 Task: Find connections with filter location Rota with filter topic #lawyerlifewith filter profile language German with filter current company Talent Group with filter school Raj Kumar Goel Institute of Technology, Ghaziabad with filter industry Interurban and Rural Bus Services with filter service category User Experience Design with filter keywords title Merchandising Associate
Action: Mouse moved to (482, 65)
Screenshot: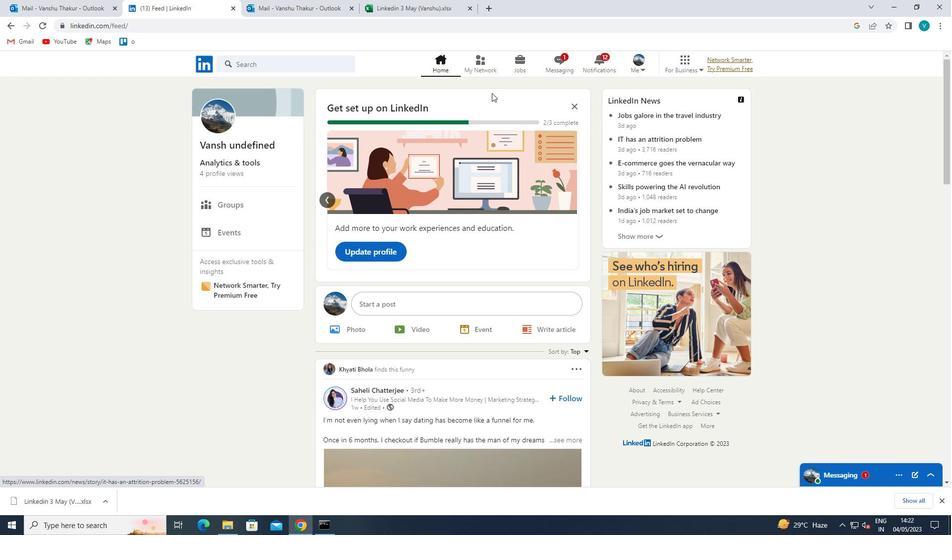 
Action: Mouse pressed left at (482, 65)
Screenshot: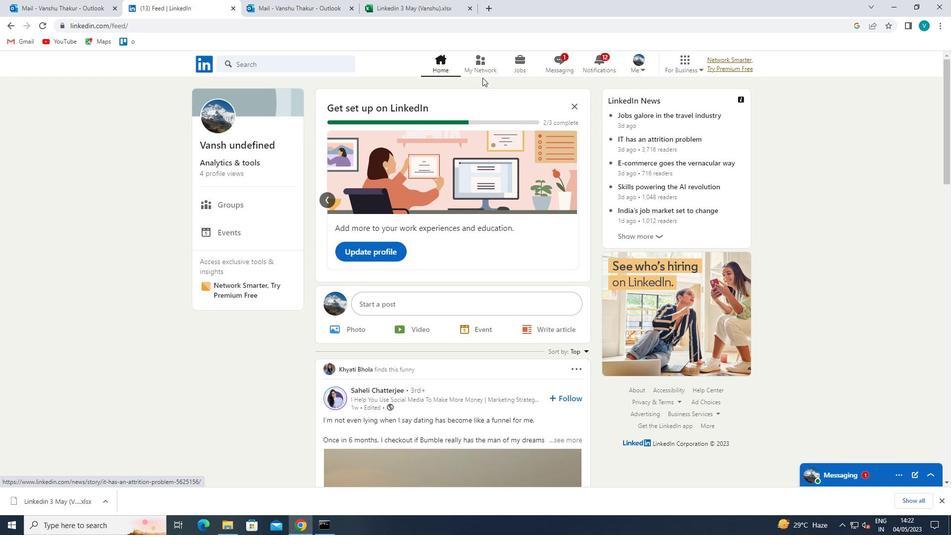
Action: Mouse moved to (269, 114)
Screenshot: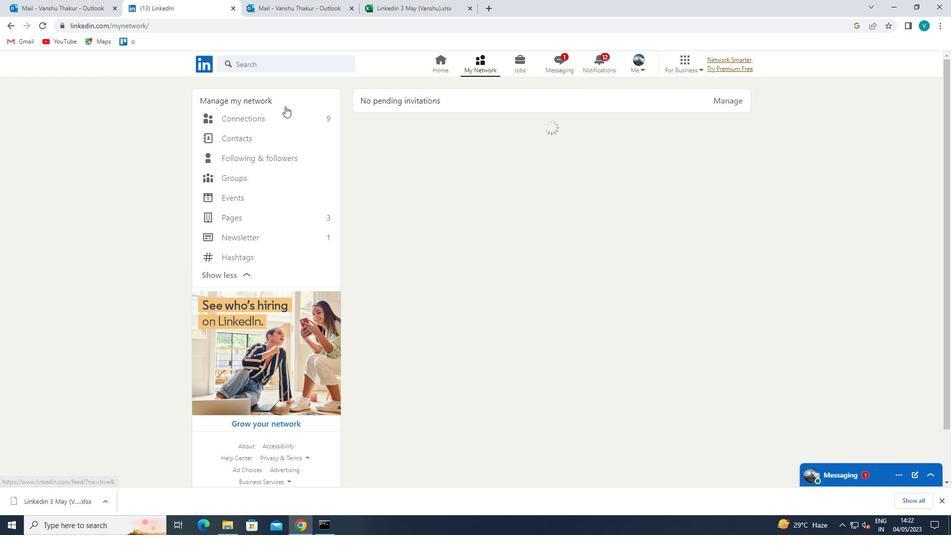 
Action: Mouse pressed left at (269, 114)
Screenshot: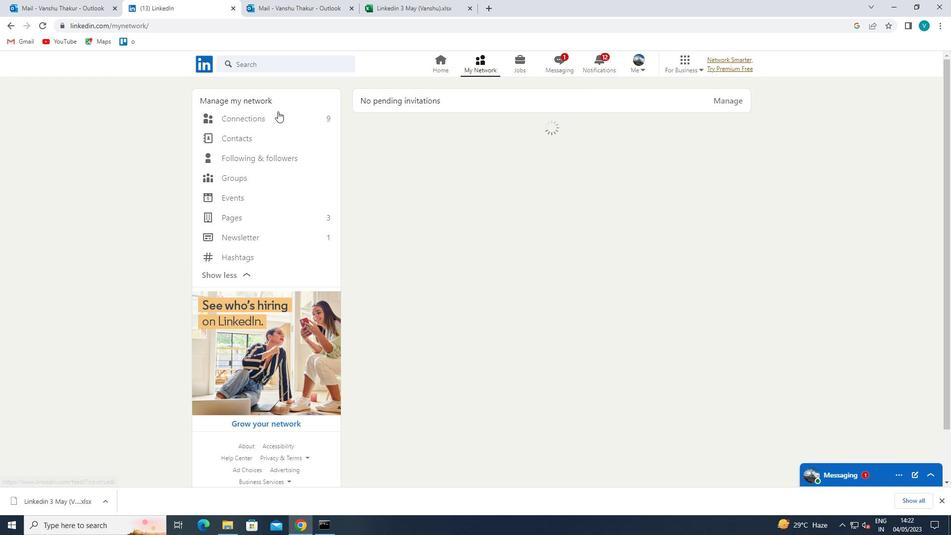 
Action: Mouse moved to (525, 122)
Screenshot: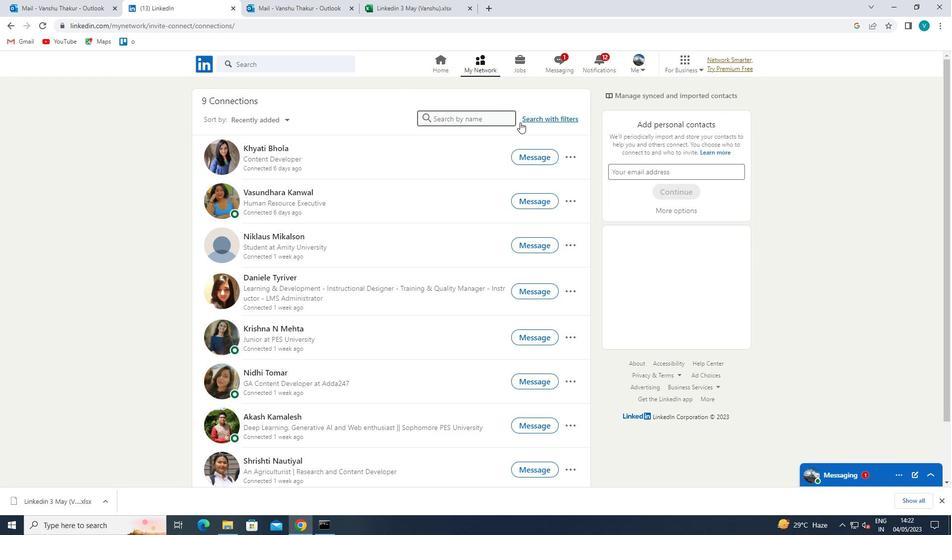 
Action: Mouse pressed left at (525, 122)
Screenshot: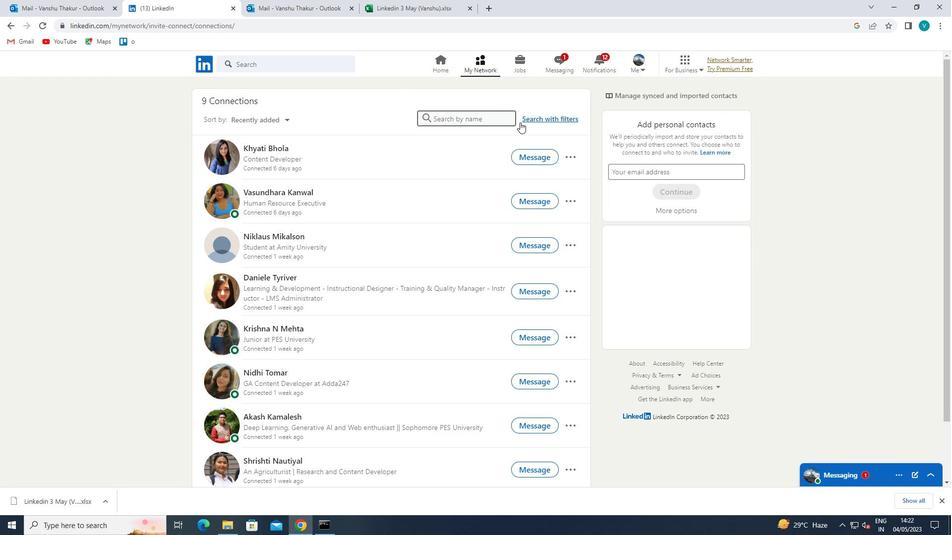 
Action: Mouse moved to (453, 96)
Screenshot: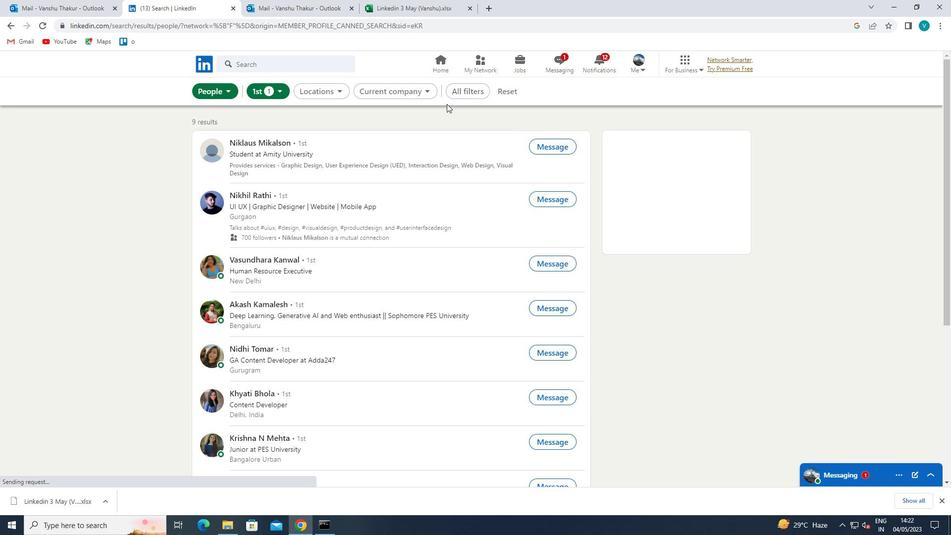 
Action: Mouse pressed left at (453, 96)
Screenshot: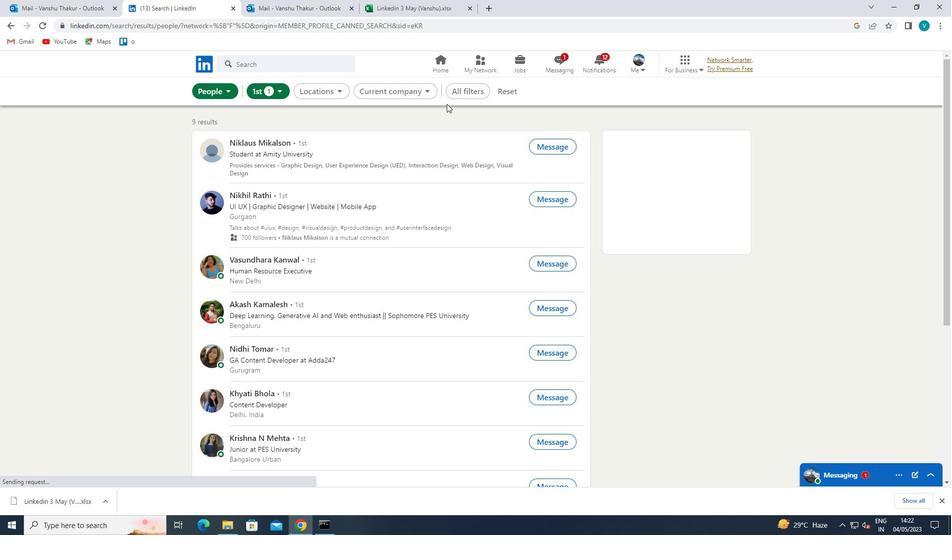 
Action: Mouse moved to (794, 203)
Screenshot: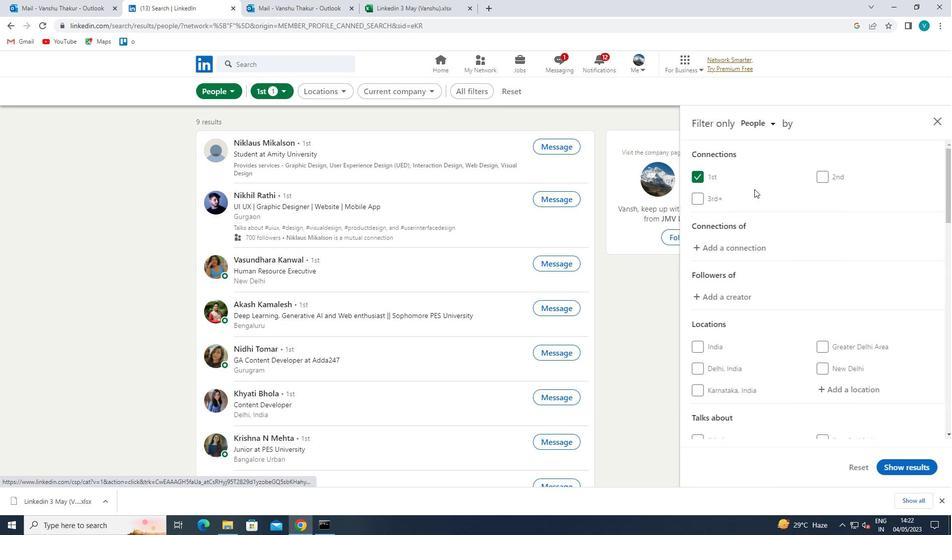 
Action: Mouse scrolled (794, 202) with delta (0, 0)
Screenshot: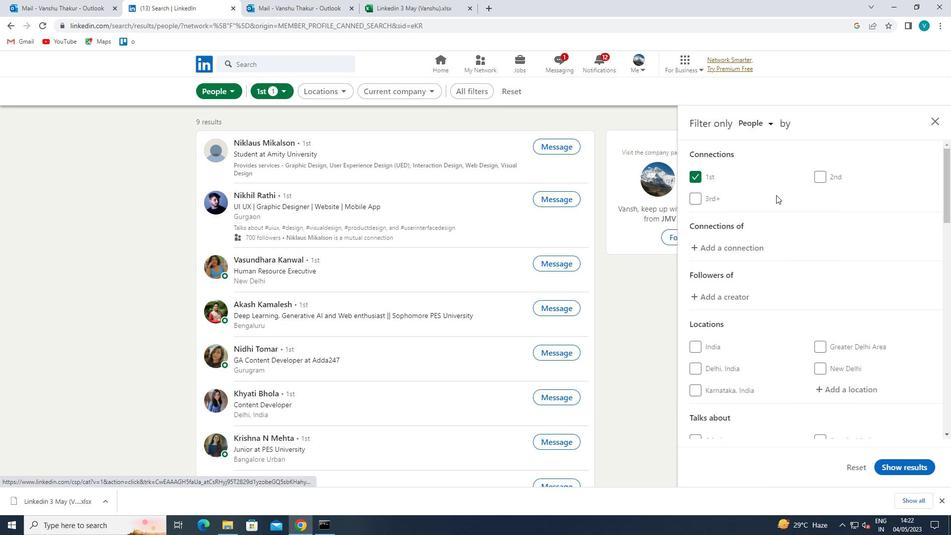 
Action: Mouse scrolled (794, 202) with delta (0, 0)
Screenshot: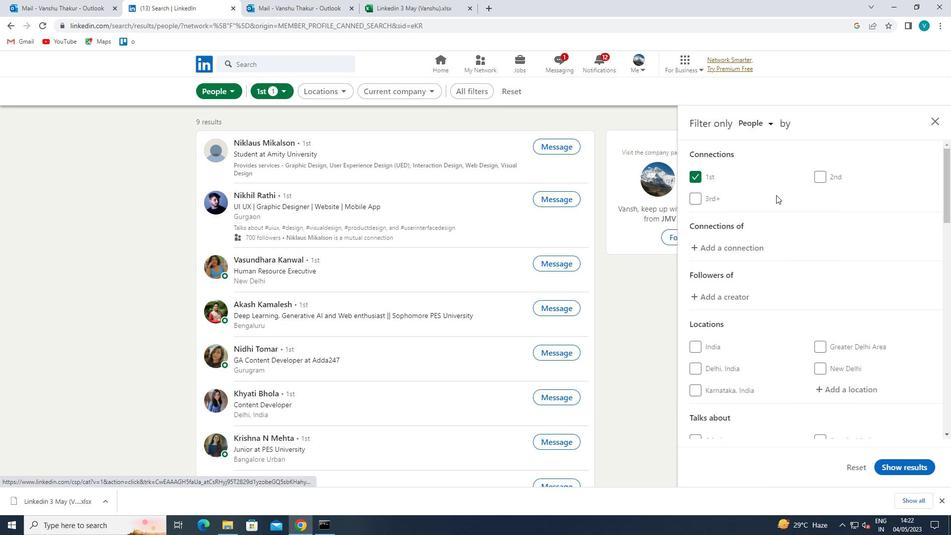 
Action: Mouse moved to (836, 289)
Screenshot: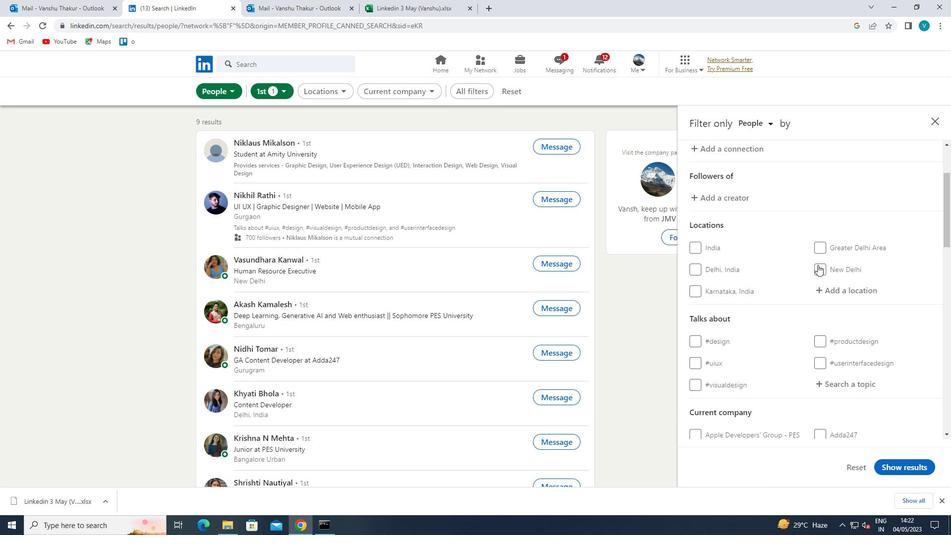 
Action: Mouse pressed left at (836, 289)
Screenshot: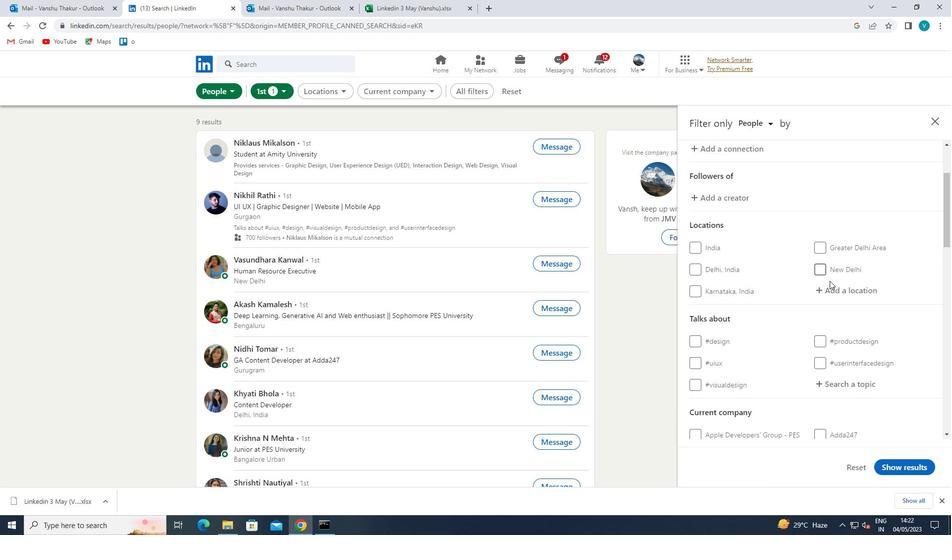 
Action: Mouse moved to (697, 213)
Screenshot: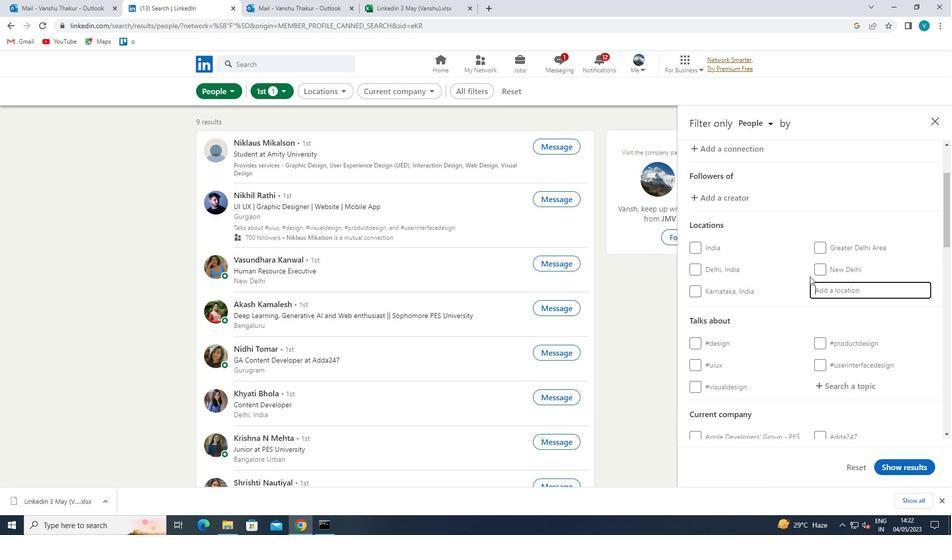 
Action: Key pressed <Key.shift>ROTA
Screenshot: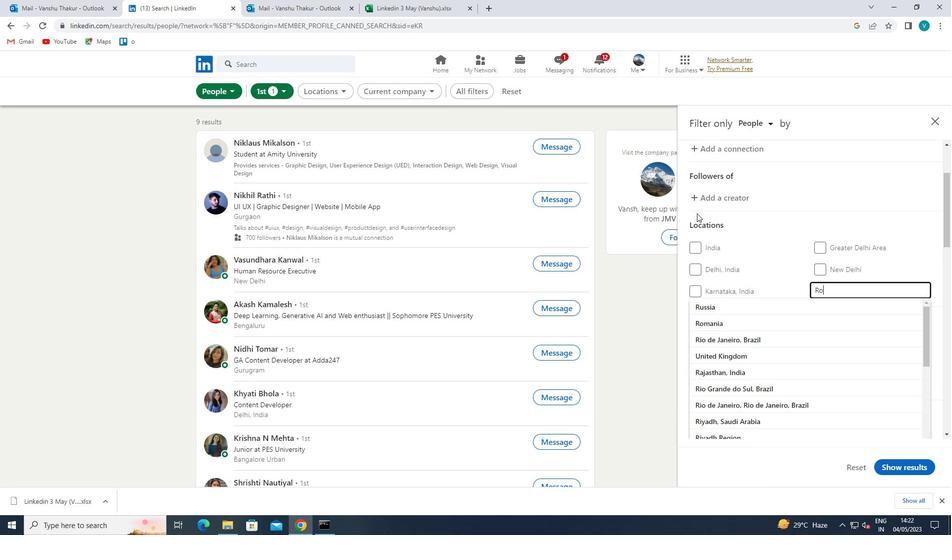 
Action: Mouse moved to (720, 308)
Screenshot: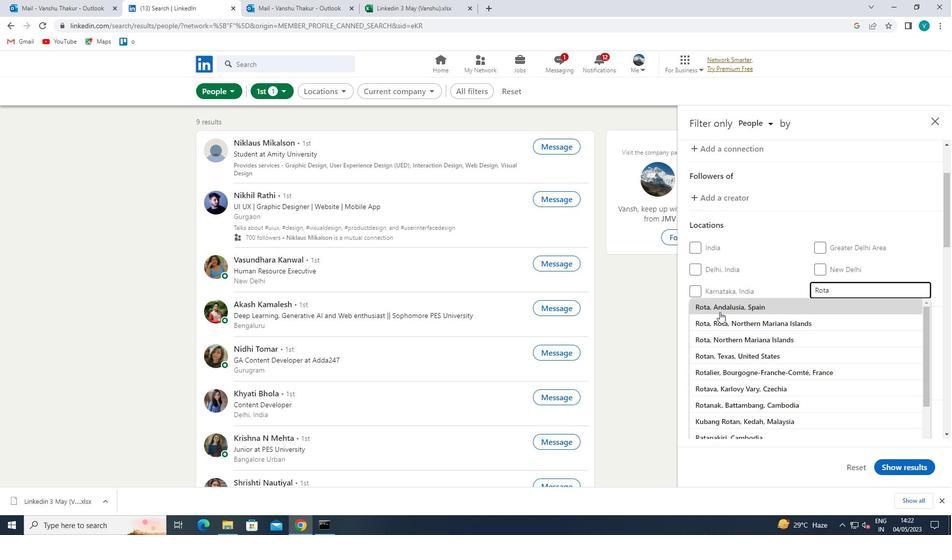
Action: Mouse pressed left at (720, 308)
Screenshot: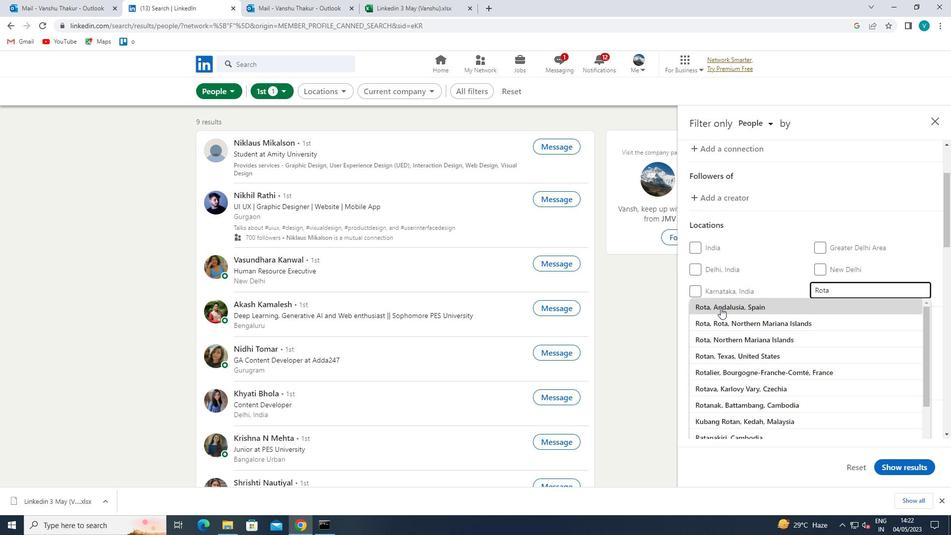 
Action: Mouse moved to (770, 318)
Screenshot: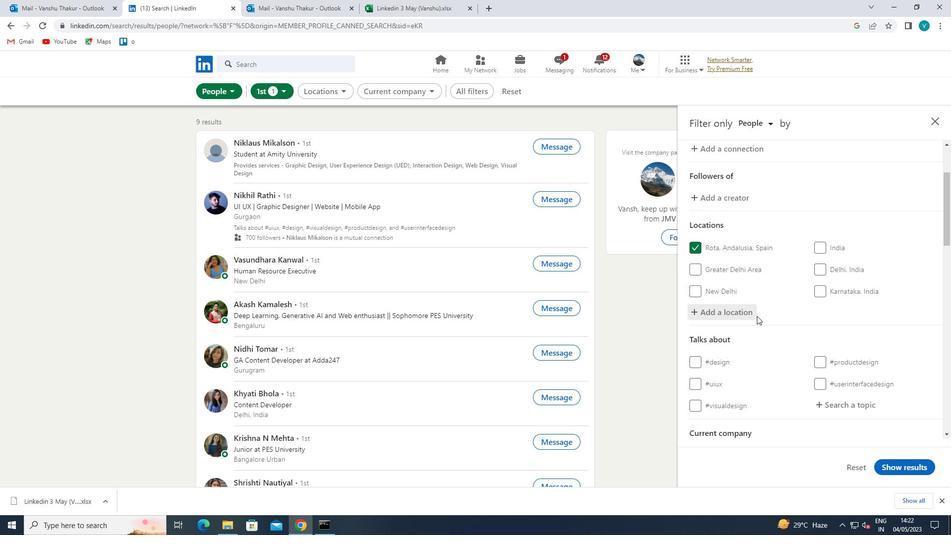 
Action: Mouse scrolled (770, 317) with delta (0, 0)
Screenshot: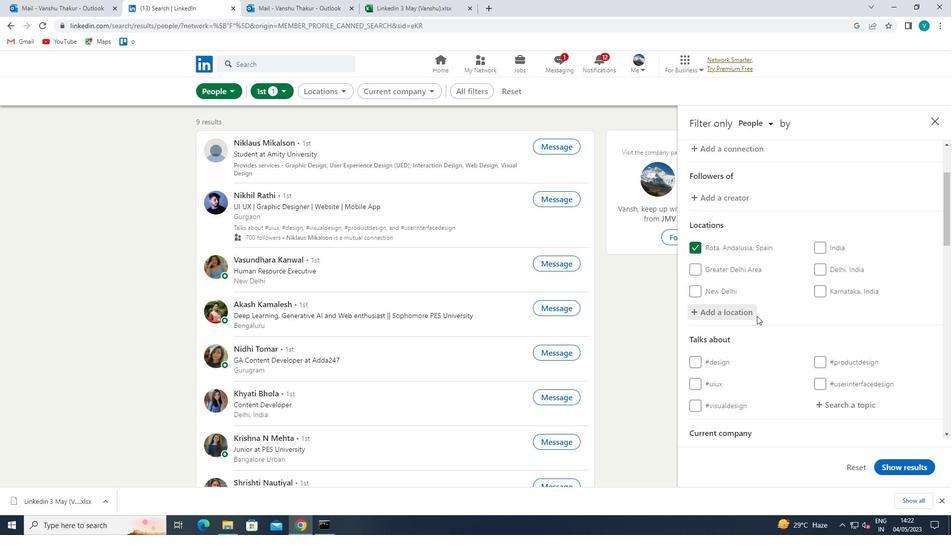 
Action: Mouse moved to (770, 318)
Screenshot: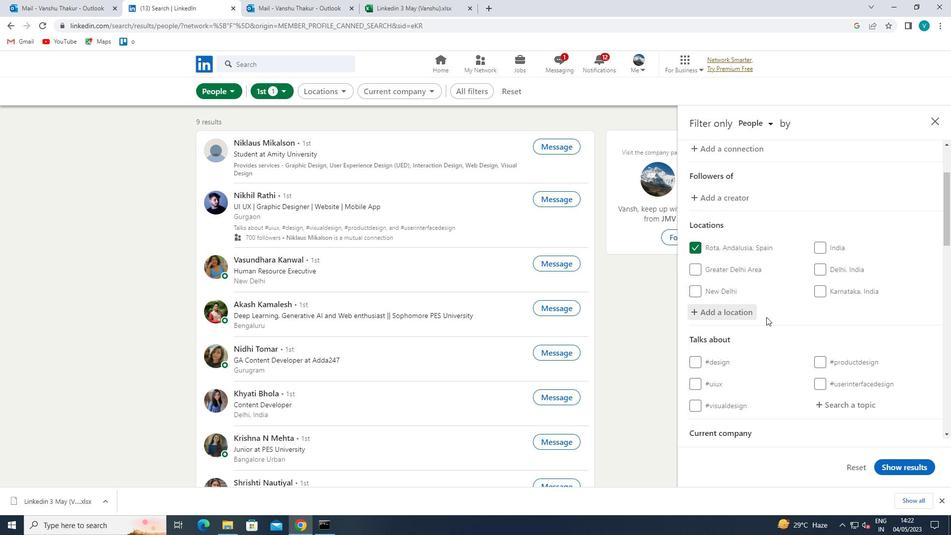 
Action: Mouse scrolled (770, 318) with delta (0, 0)
Screenshot: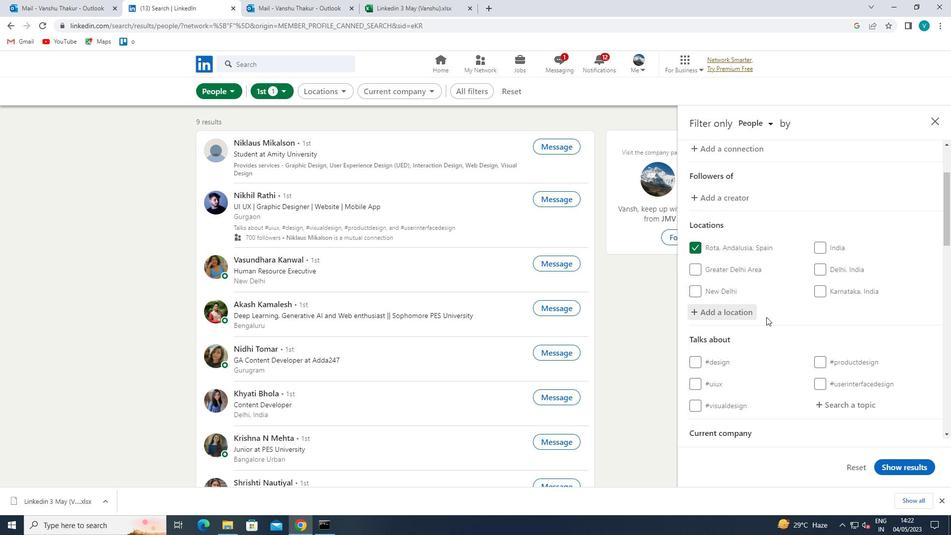
Action: Mouse moved to (843, 312)
Screenshot: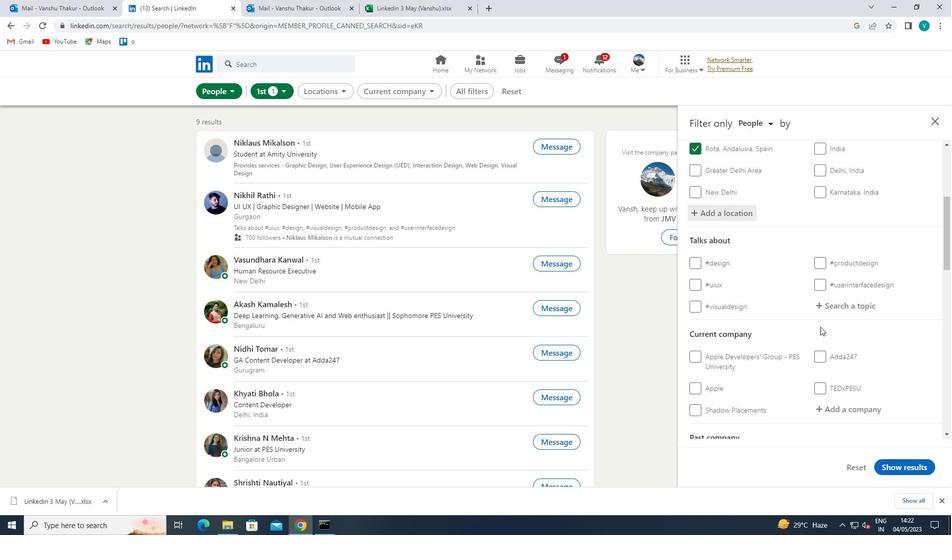 
Action: Mouse pressed left at (843, 312)
Screenshot: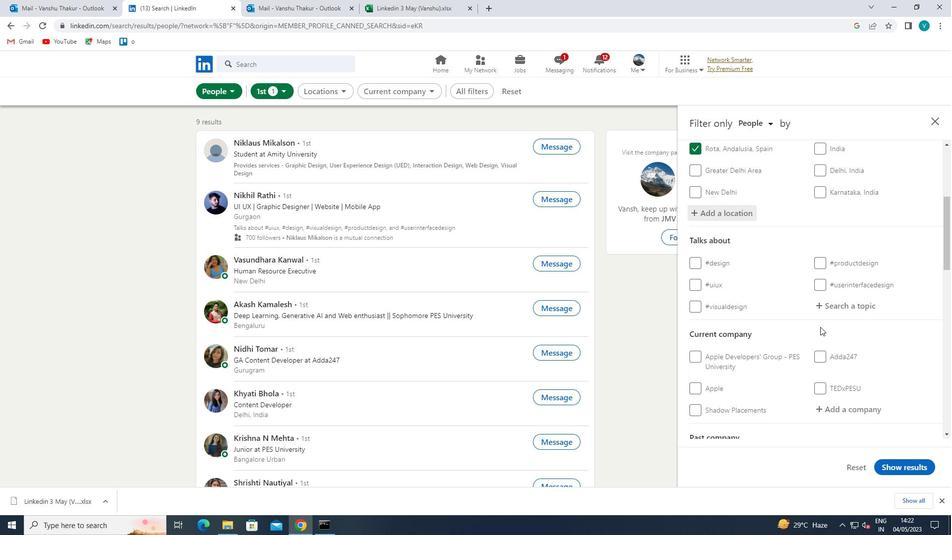 
Action: Mouse moved to (794, 280)
Screenshot: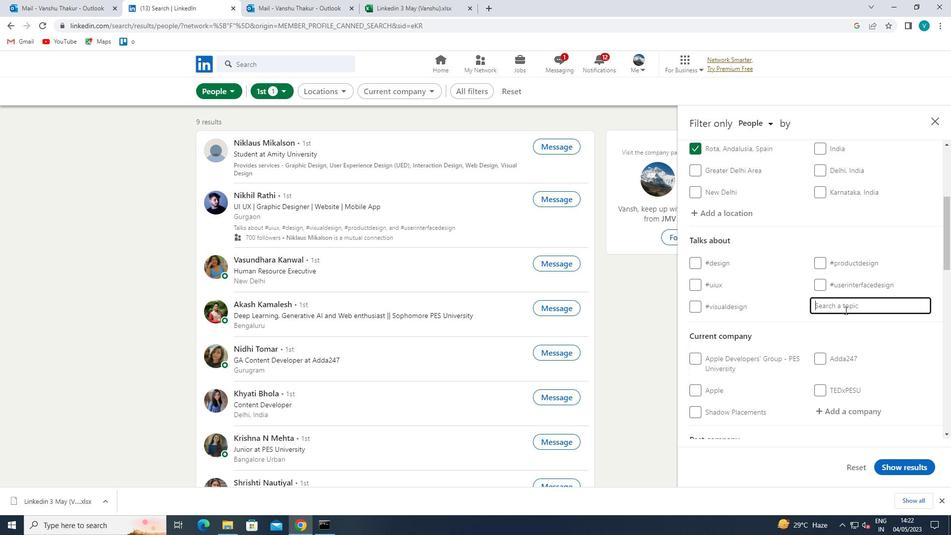
Action: Key pressed LAWYERLIFE
Screenshot: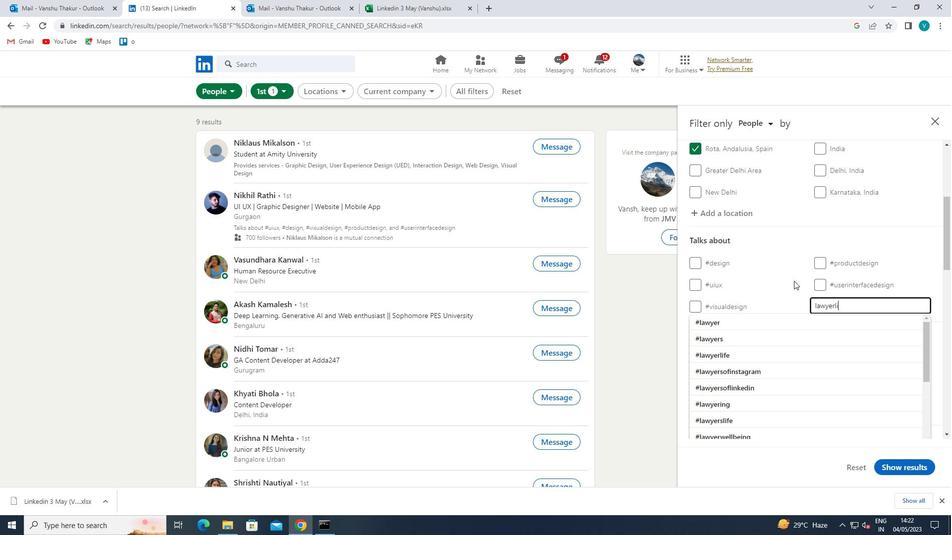 
Action: Mouse moved to (777, 317)
Screenshot: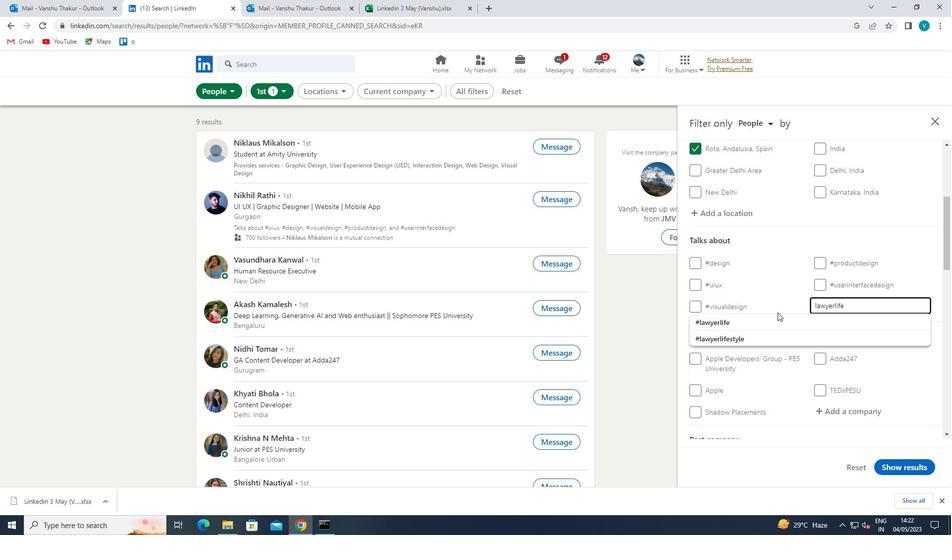 
Action: Mouse pressed left at (777, 317)
Screenshot: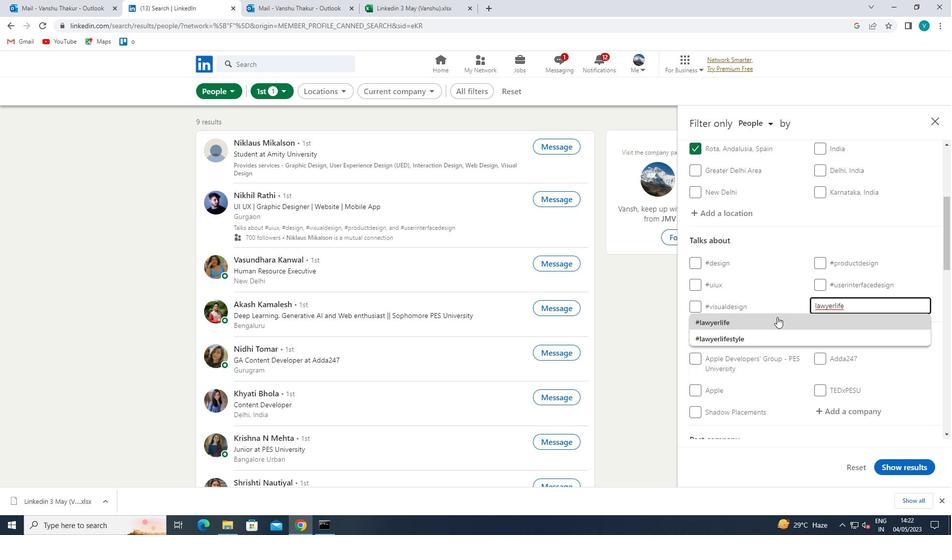 
Action: Mouse moved to (777, 317)
Screenshot: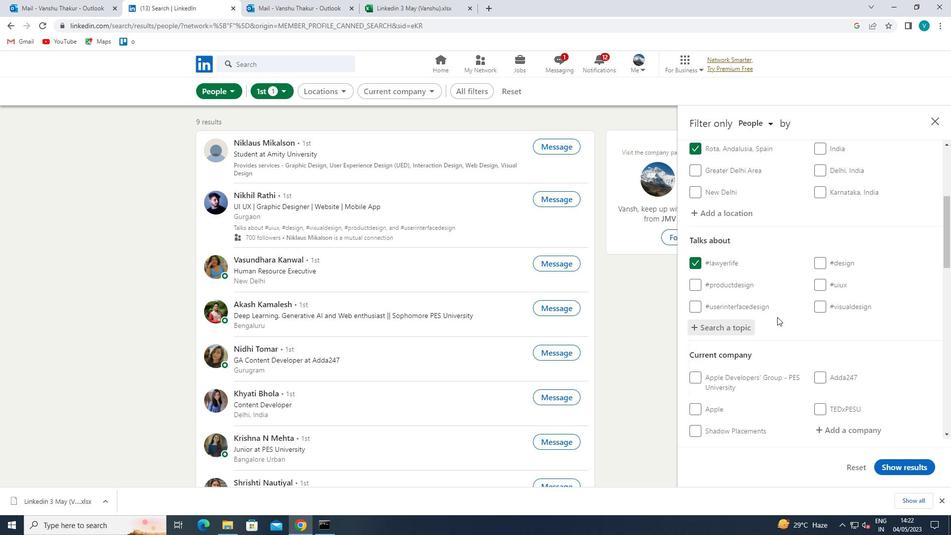 
Action: Mouse scrolled (777, 316) with delta (0, 0)
Screenshot: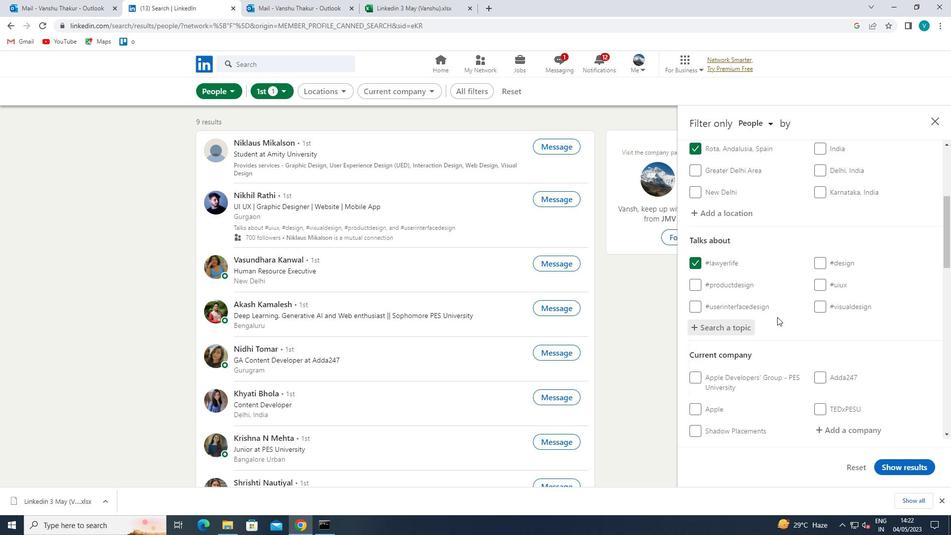 
Action: Mouse scrolled (777, 316) with delta (0, 0)
Screenshot: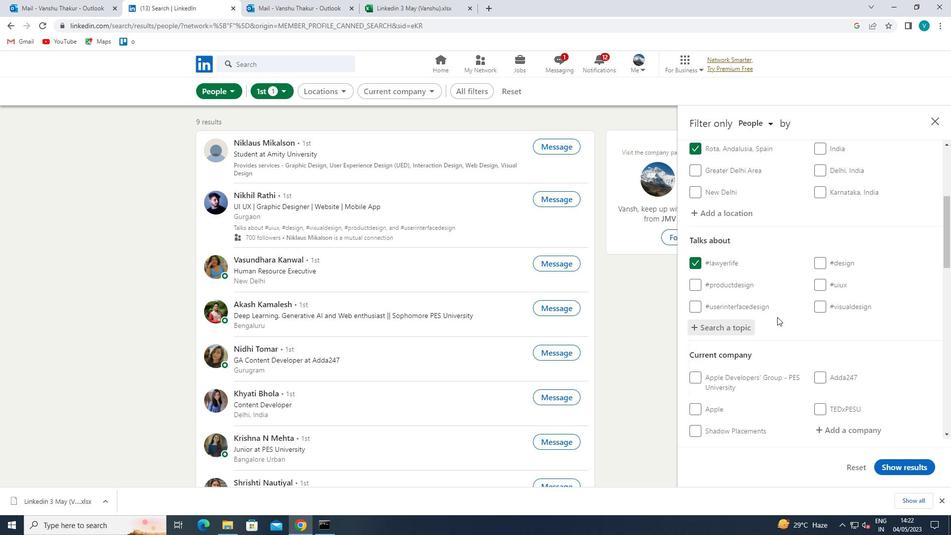 
Action: Mouse moved to (777, 317)
Screenshot: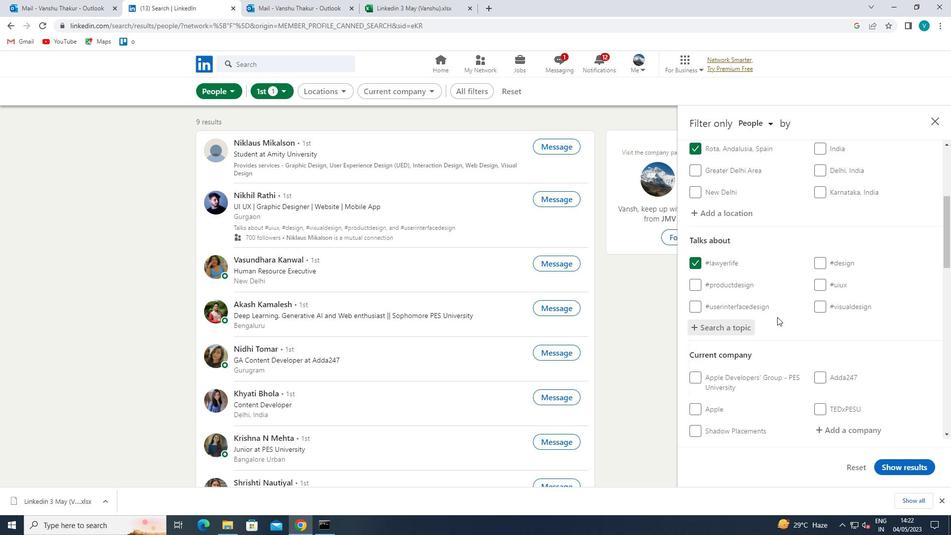
Action: Mouse scrolled (777, 317) with delta (0, 0)
Screenshot: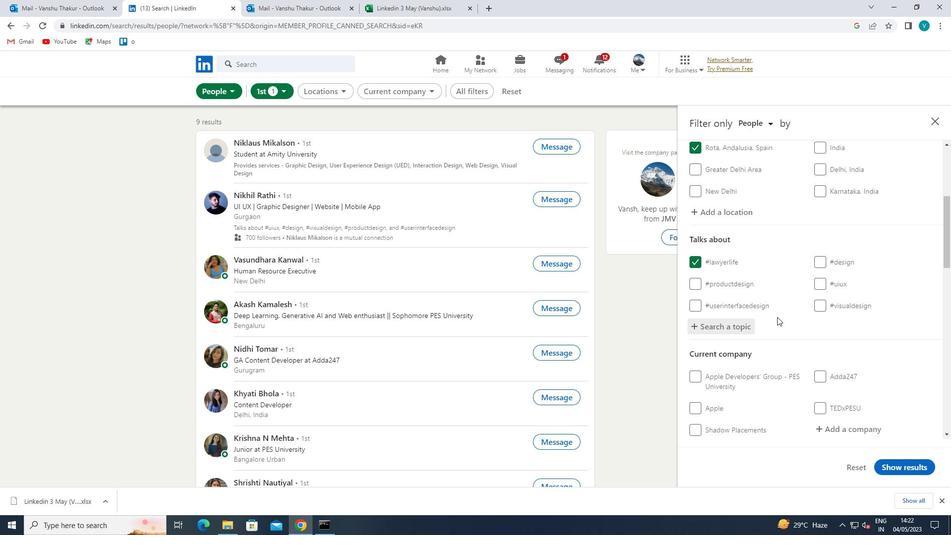 
Action: Mouse moved to (835, 283)
Screenshot: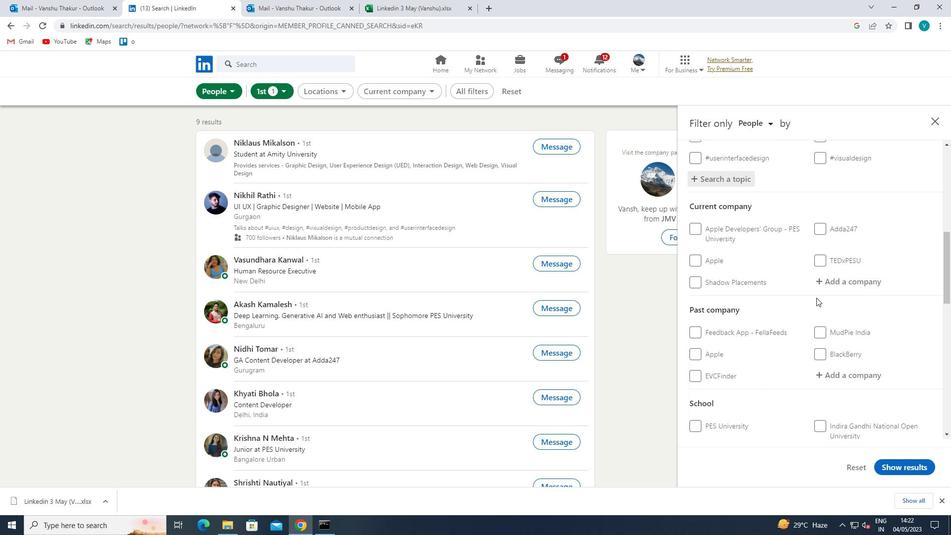 
Action: Mouse pressed left at (835, 283)
Screenshot: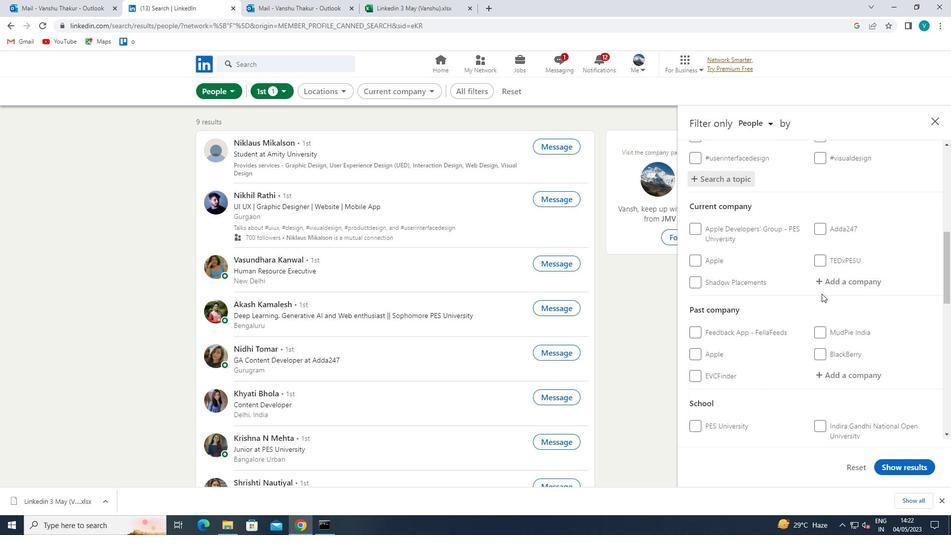 
Action: Mouse moved to (836, 283)
Screenshot: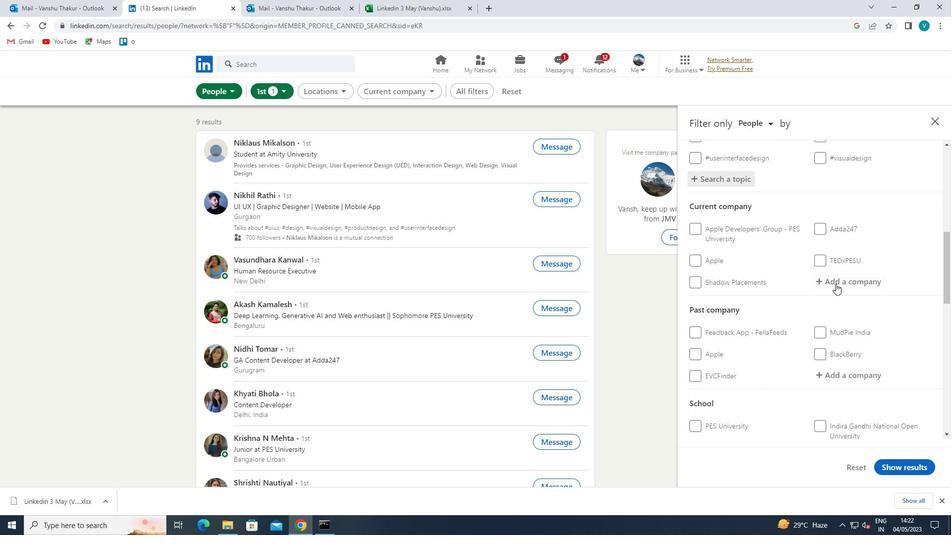 
Action: Key pressed <Key.shift>TALENT<Key.space>
Screenshot: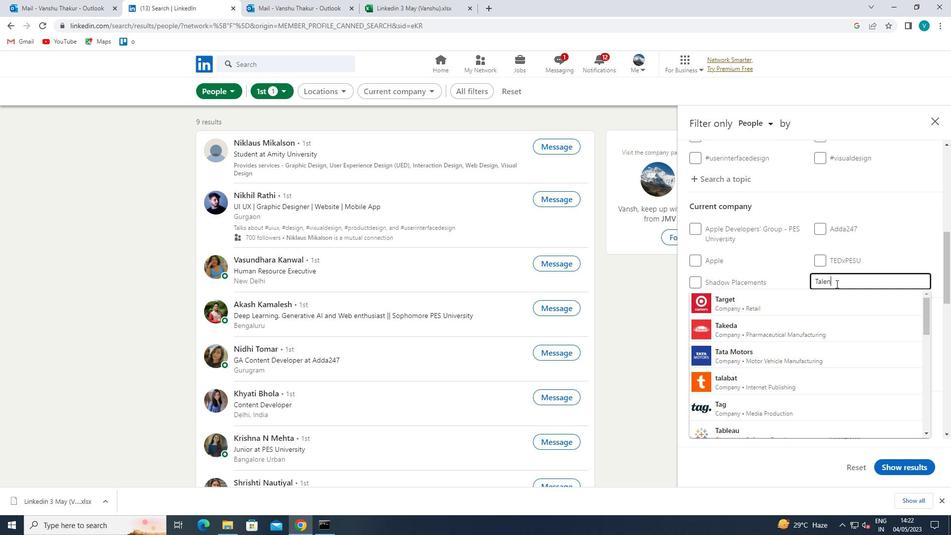 
Action: Mouse moved to (844, 262)
Screenshot: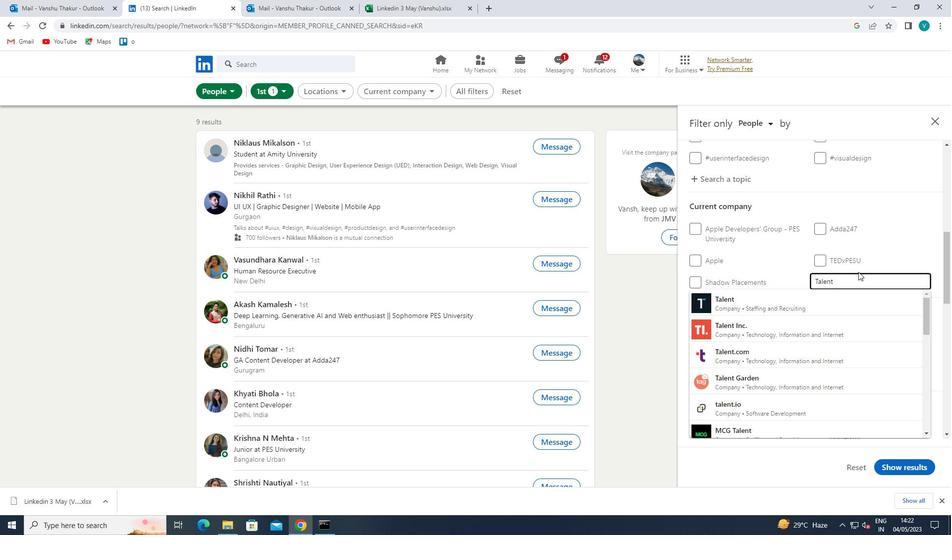 
Action: Key pressed <Key.shift>GROUP
Screenshot: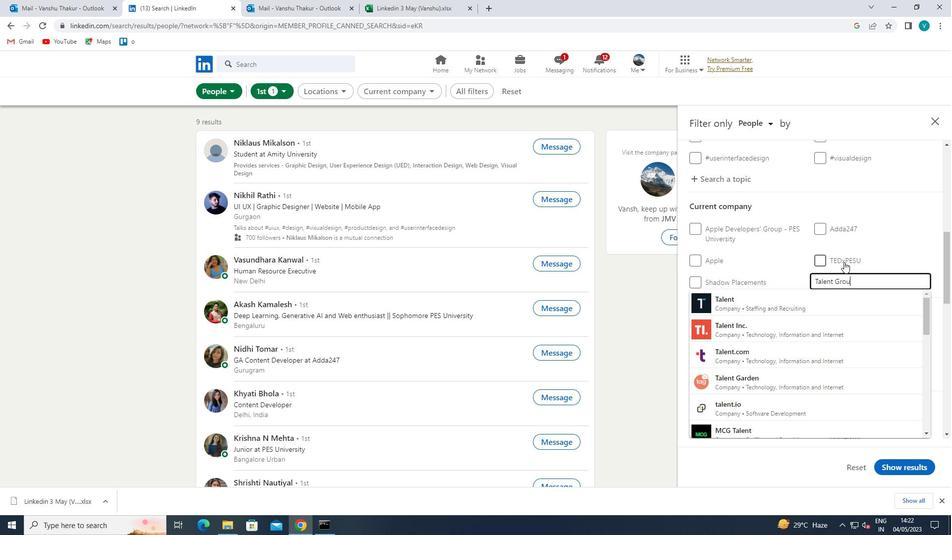 
Action: Mouse moved to (813, 346)
Screenshot: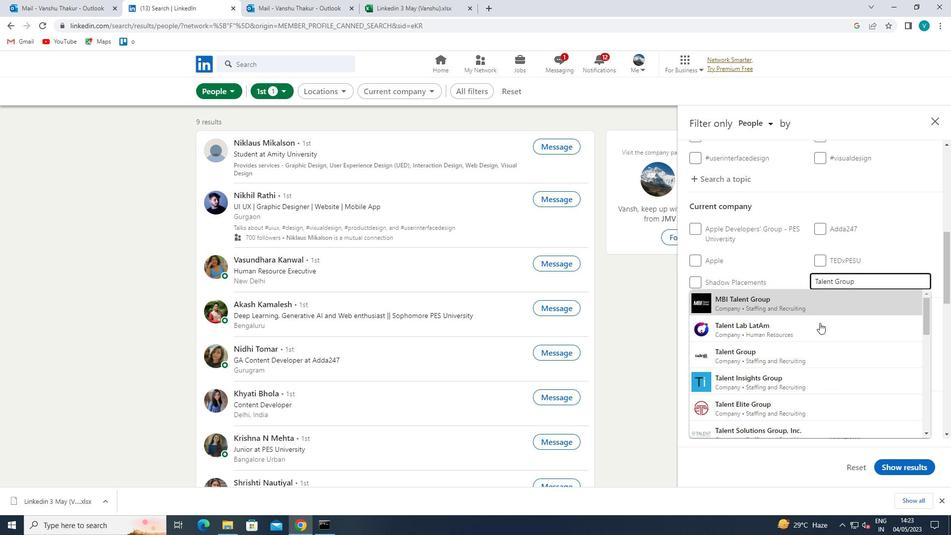 
Action: Mouse pressed left at (813, 346)
Screenshot: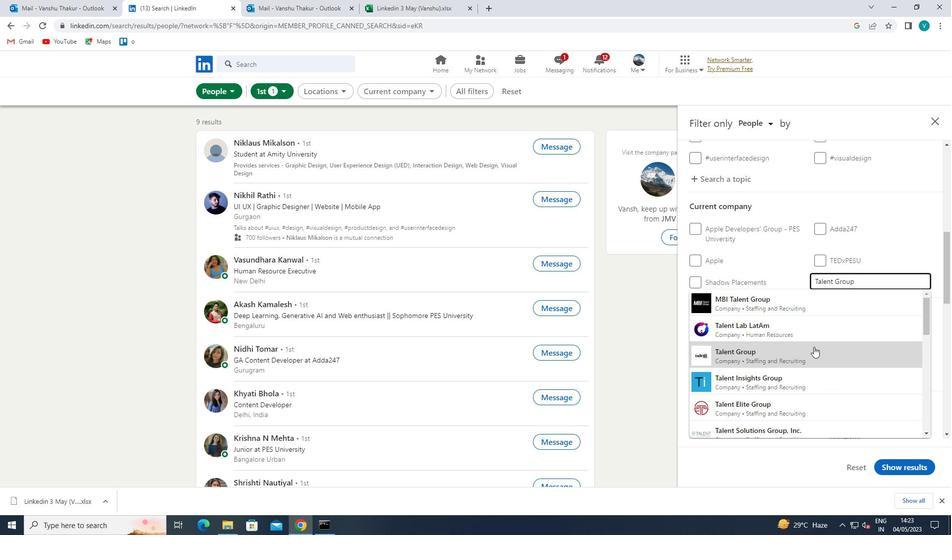 
Action: Mouse moved to (813, 346)
Screenshot: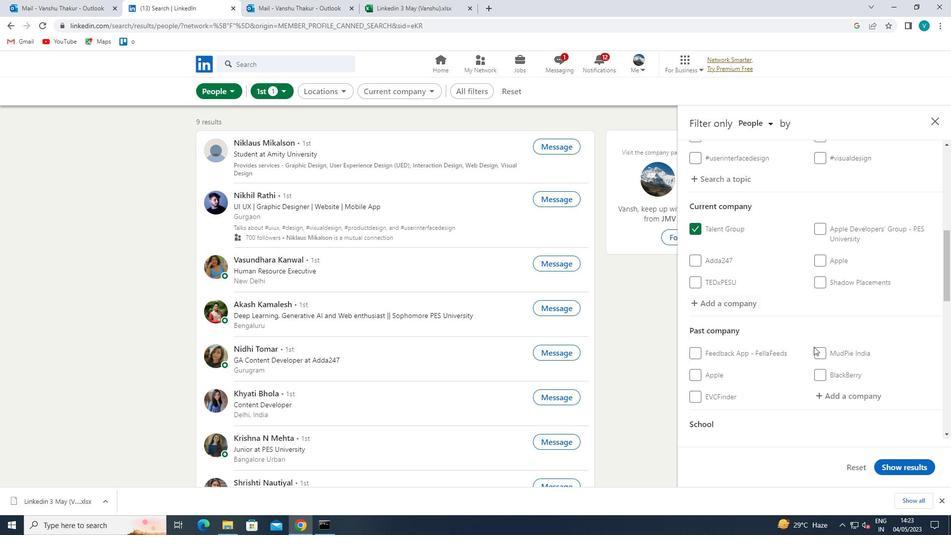 
Action: Mouse scrolled (813, 346) with delta (0, 0)
Screenshot: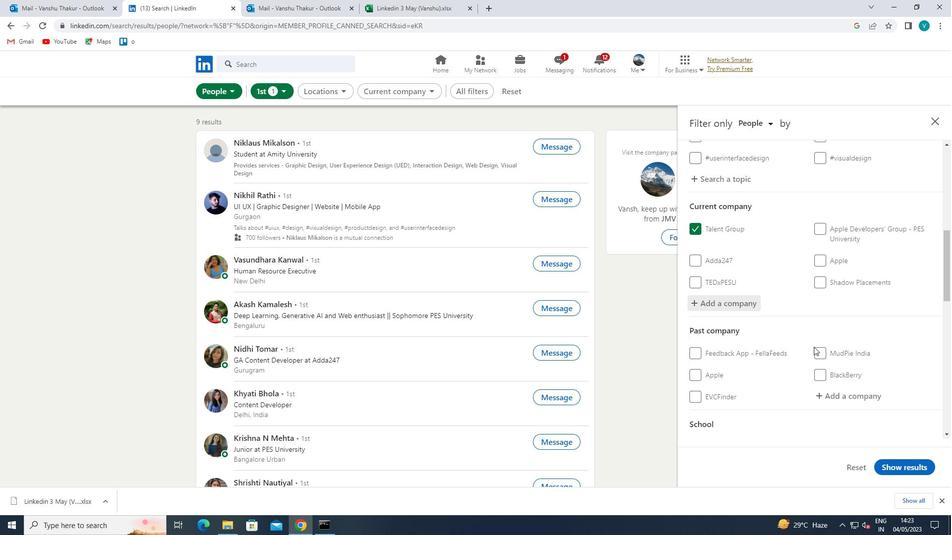 
Action: Mouse scrolled (813, 346) with delta (0, 0)
Screenshot: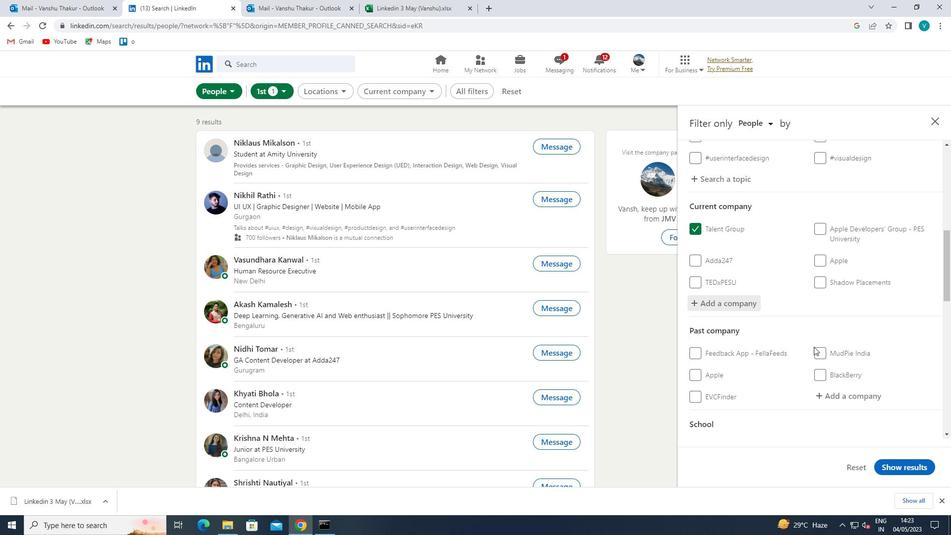 
Action: Mouse scrolled (813, 346) with delta (0, 0)
Screenshot: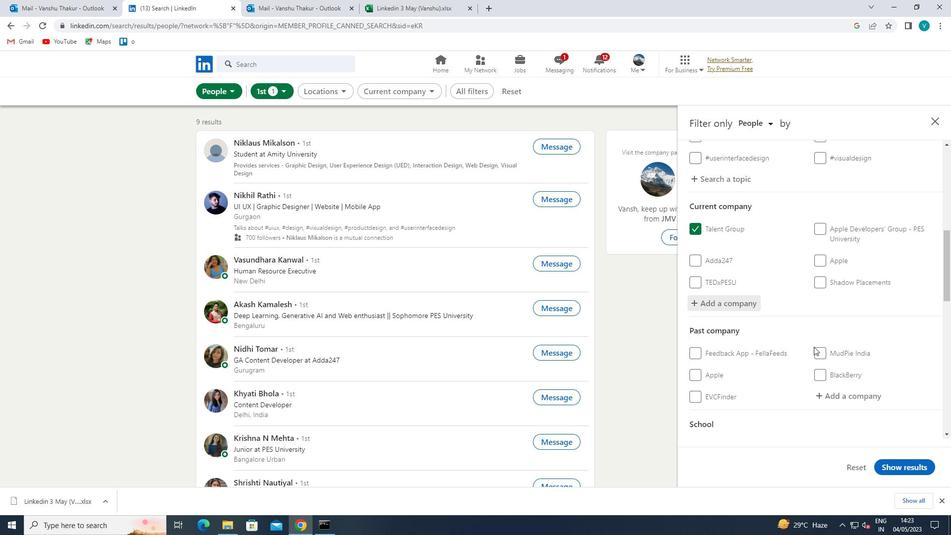 
Action: Mouse scrolled (813, 346) with delta (0, 0)
Screenshot: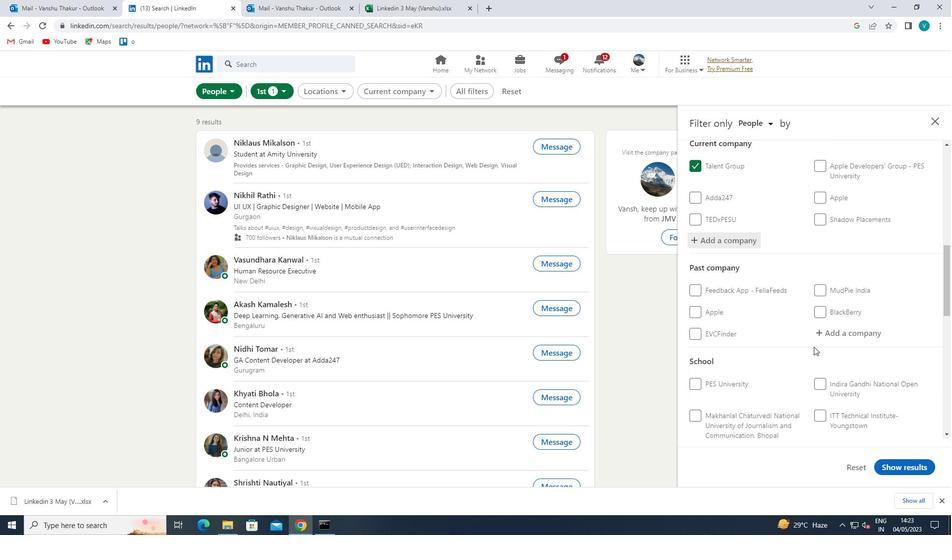 
Action: Mouse scrolled (813, 346) with delta (0, 0)
Screenshot: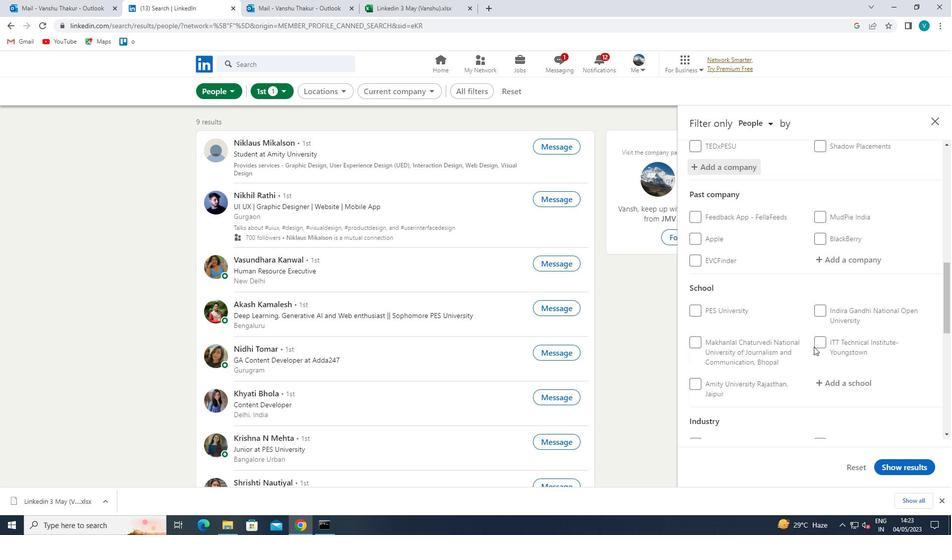 
Action: Mouse moved to (848, 269)
Screenshot: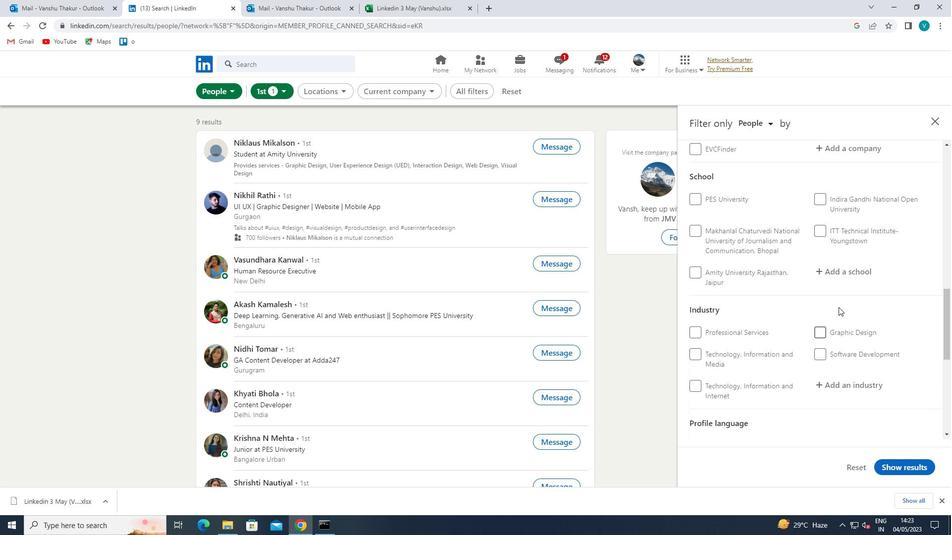
Action: Mouse pressed left at (848, 269)
Screenshot: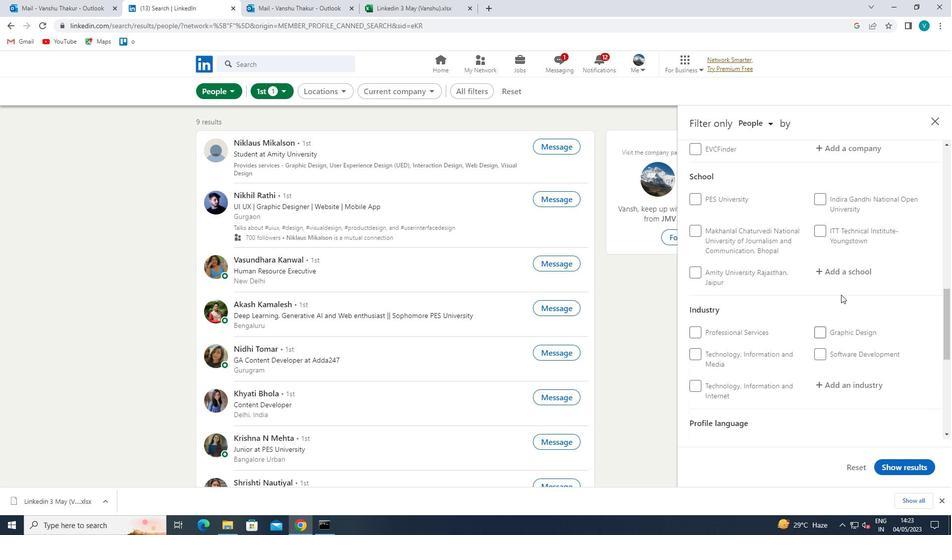 
Action: Key pressed <Key.shift>RAJ<Key.space><Key.shift><Key.shift><Key.shift><Key.shift><Key.shift><Key.shift><Key.shift><Key.shift><Key.shift><Key.shift><Key.shift><Key.shift>KUMAR<Key.alt_l><Key.shift>GOEL
Screenshot: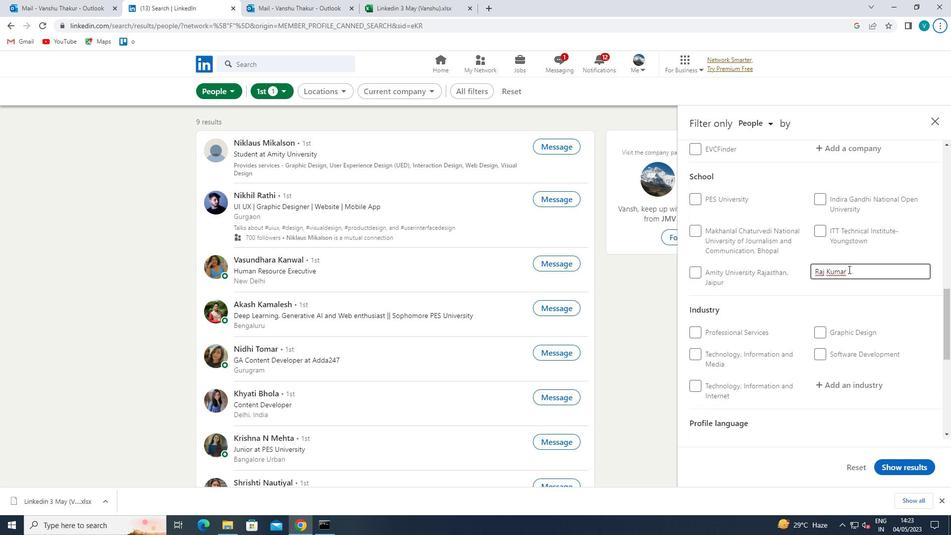 
Action: Mouse pressed left at (848, 269)
Screenshot: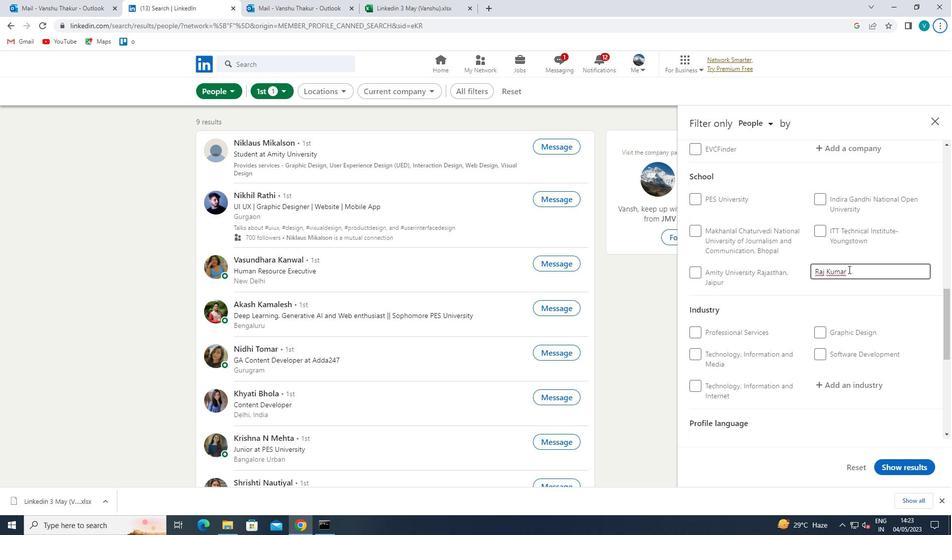 
Action: Key pressed <Key.space><Key.shift>GO<Key.backspace>OEL
Screenshot: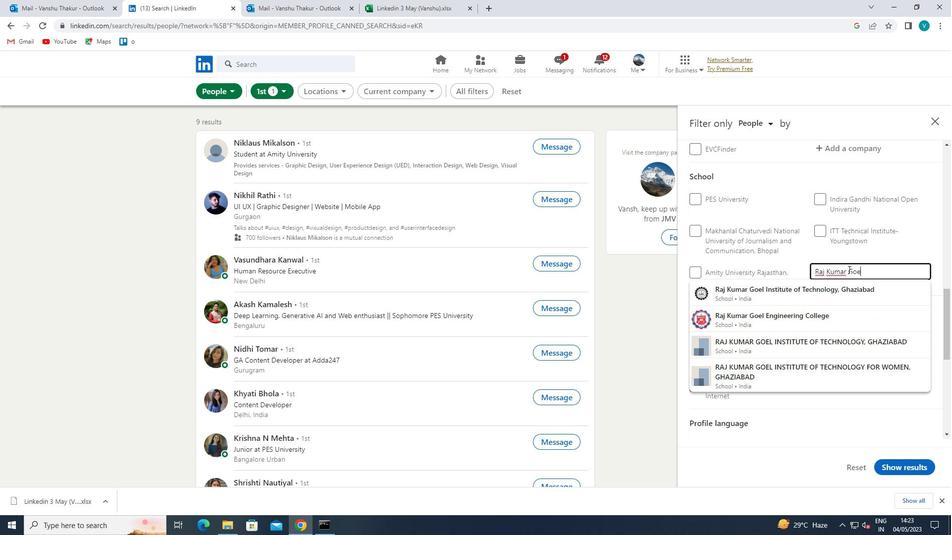 
Action: Mouse moved to (852, 298)
Screenshot: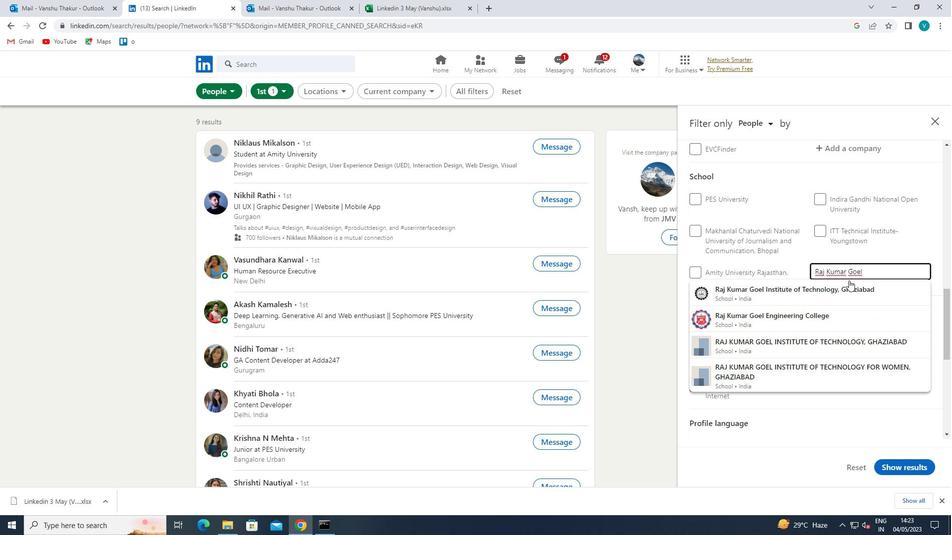 
Action: Mouse pressed left at (852, 298)
Screenshot: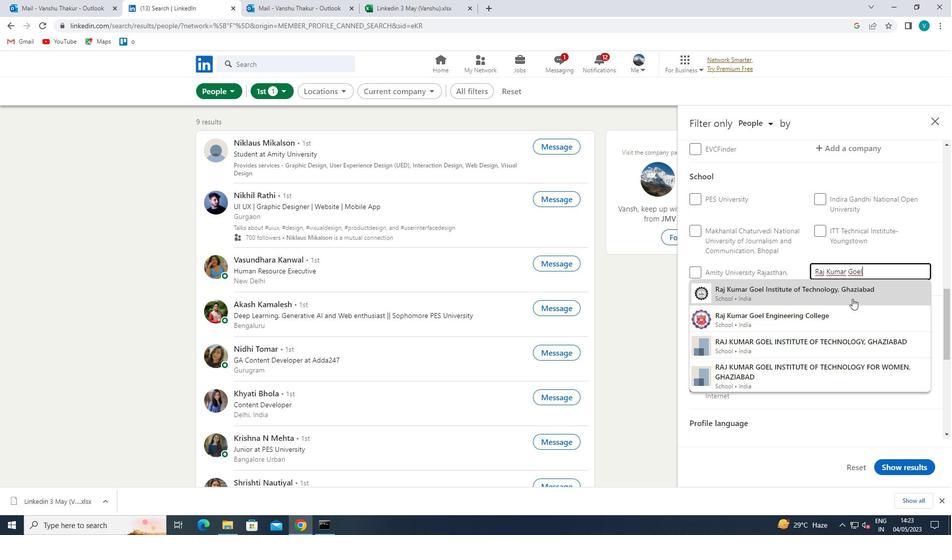 
Action: Mouse scrolled (852, 298) with delta (0, 0)
Screenshot: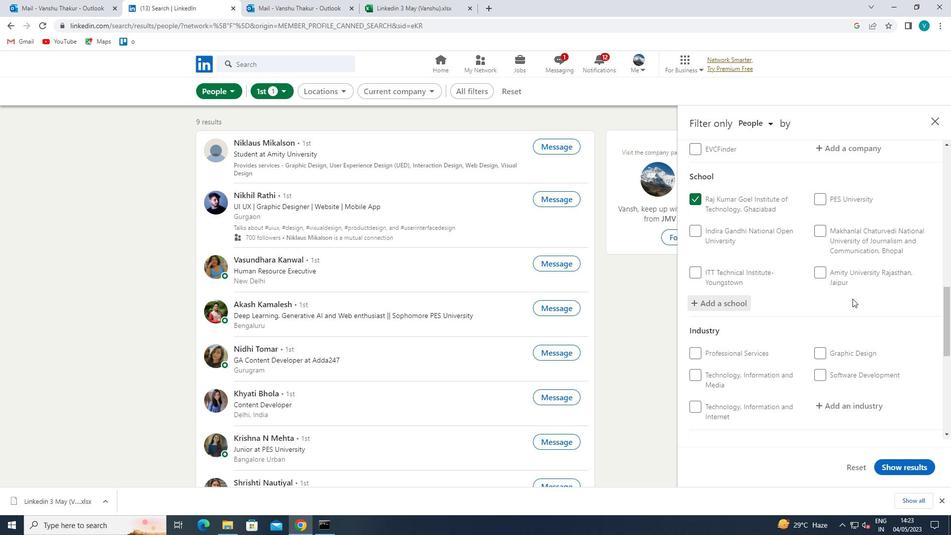 
Action: Mouse scrolled (852, 298) with delta (0, 0)
Screenshot: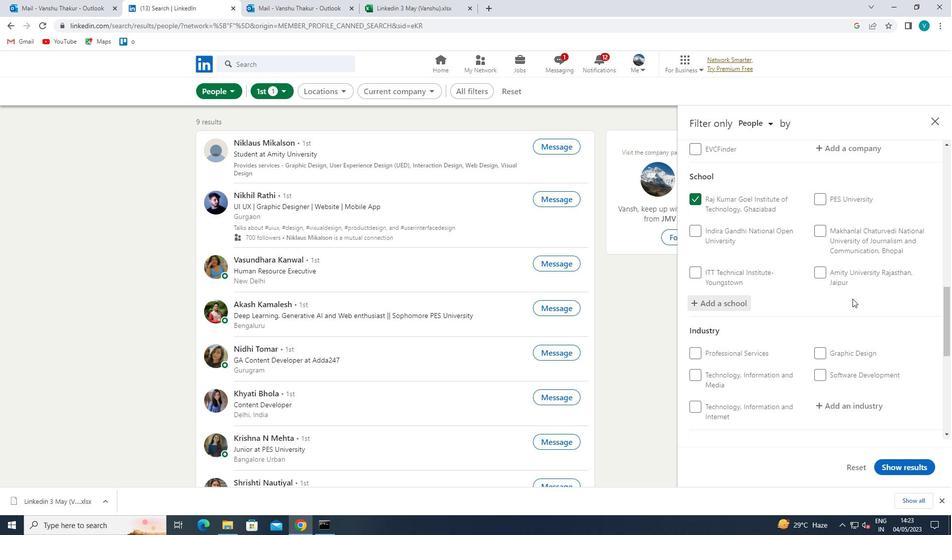 
Action: Mouse scrolled (852, 298) with delta (0, 0)
Screenshot: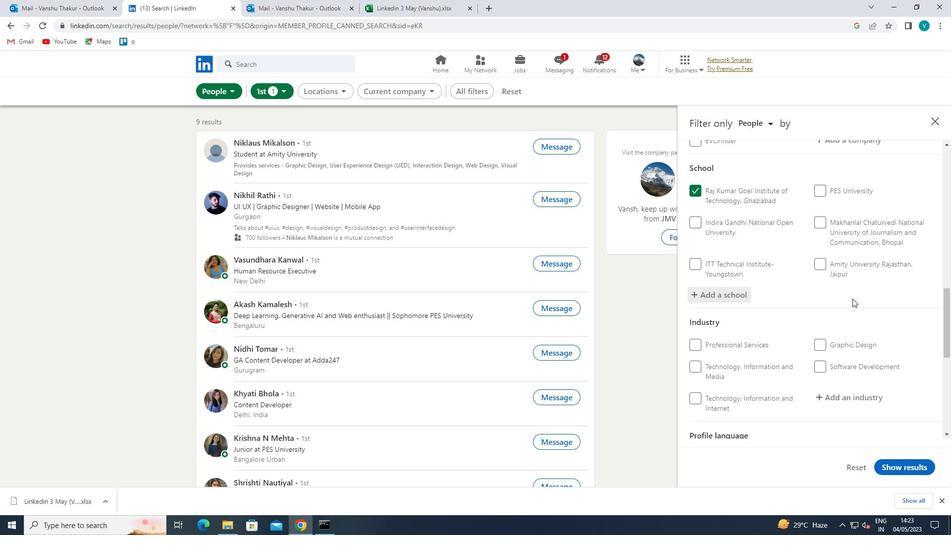
Action: Mouse moved to (850, 265)
Screenshot: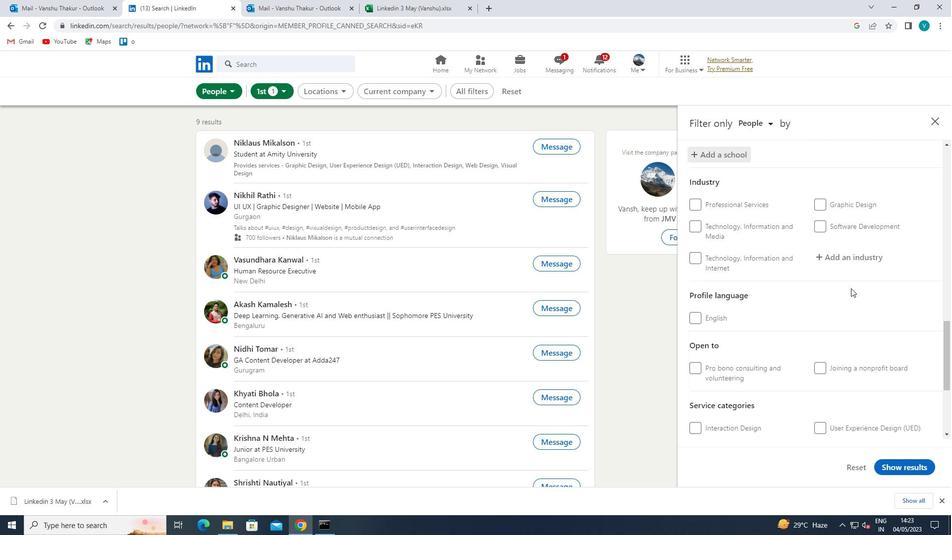 
Action: Mouse pressed left at (850, 265)
Screenshot: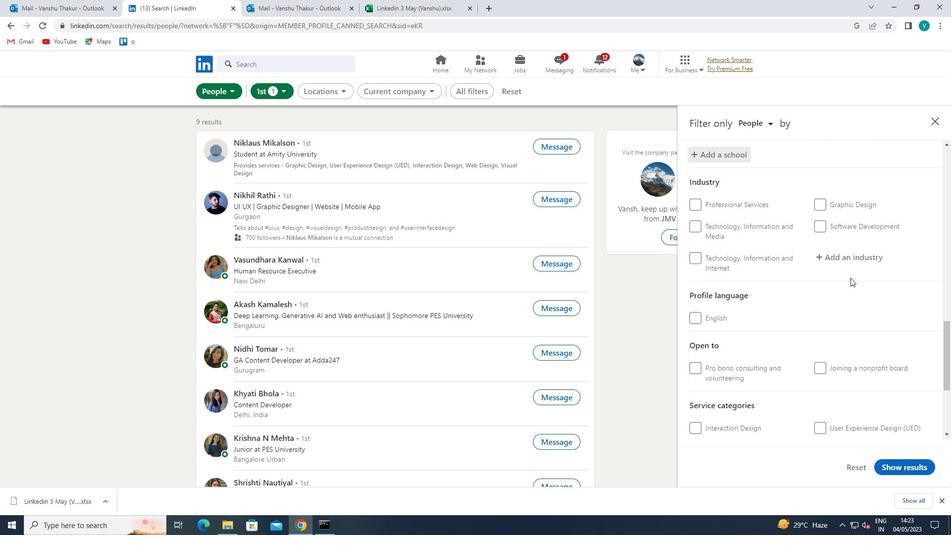 
Action: Mouse moved to (850, 258)
Screenshot: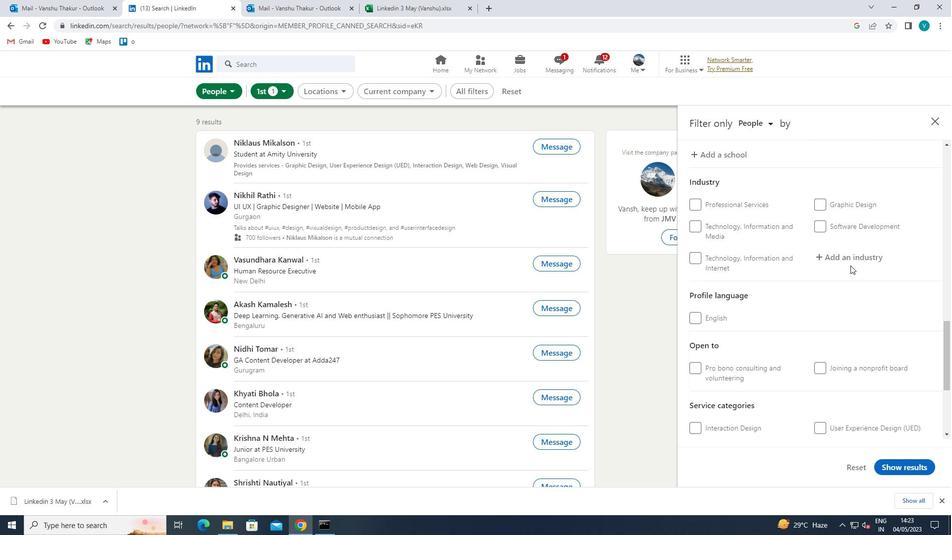 
Action: Mouse pressed left at (850, 258)
Screenshot: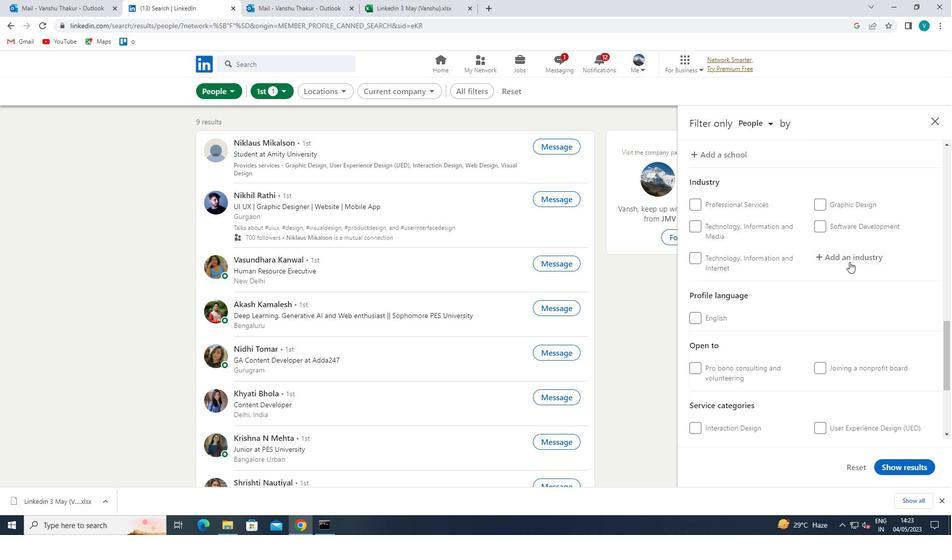 
Action: Key pressed <Key.shift>INTERU
Screenshot: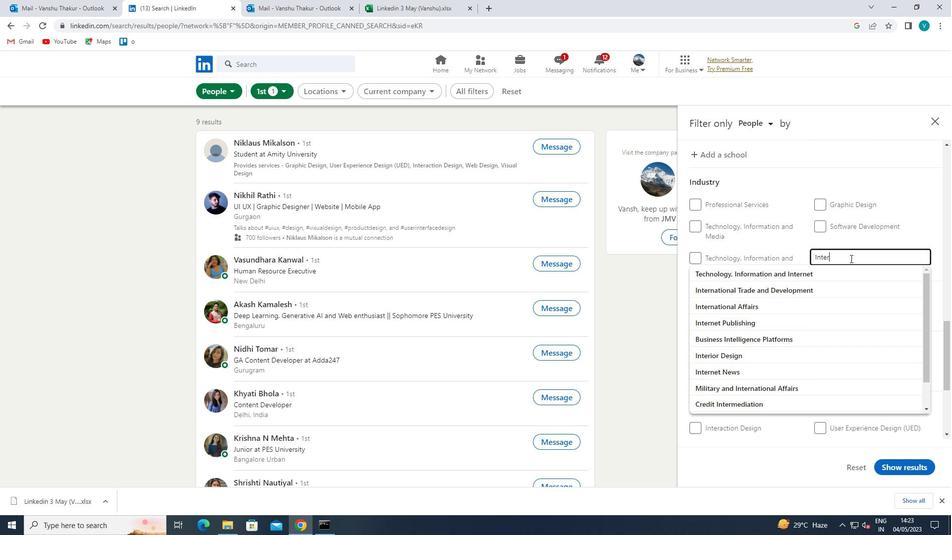 
Action: Mouse moved to (819, 273)
Screenshot: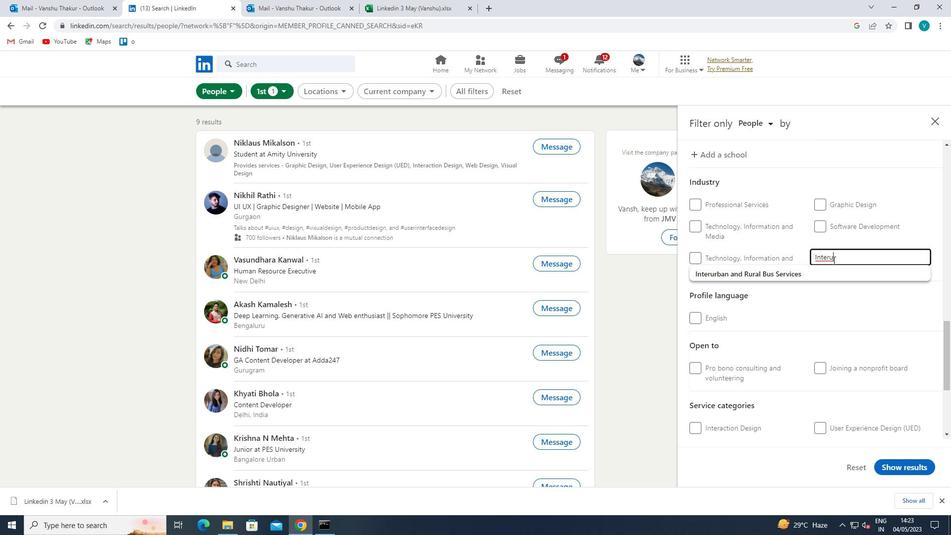 
Action: Mouse pressed left at (819, 273)
Screenshot: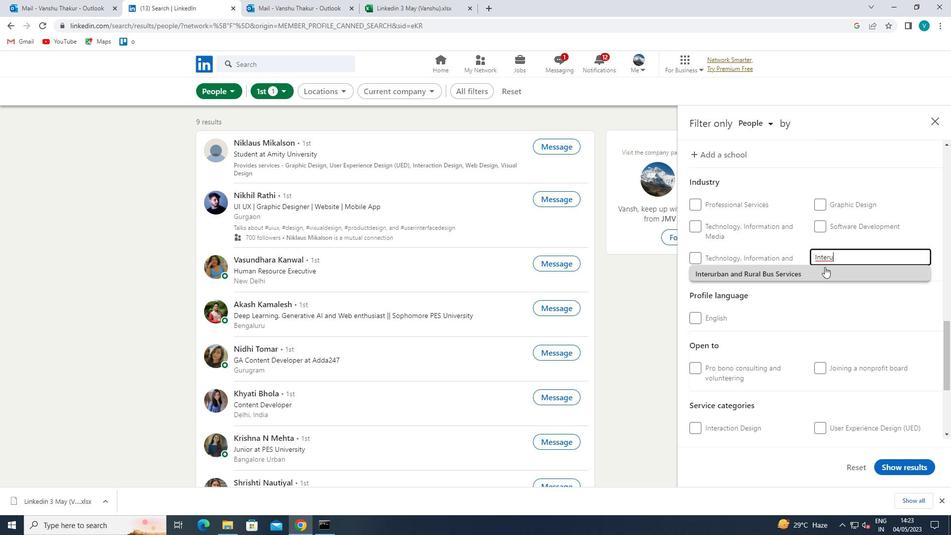 
Action: Mouse scrolled (819, 272) with delta (0, 0)
Screenshot: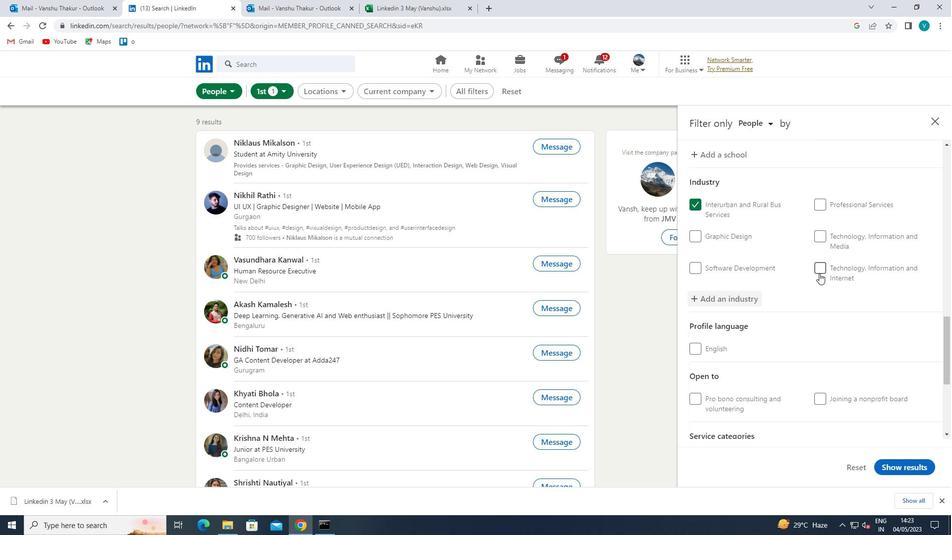 
Action: Mouse scrolled (819, 272) with delta (0, 0)
Screenshot: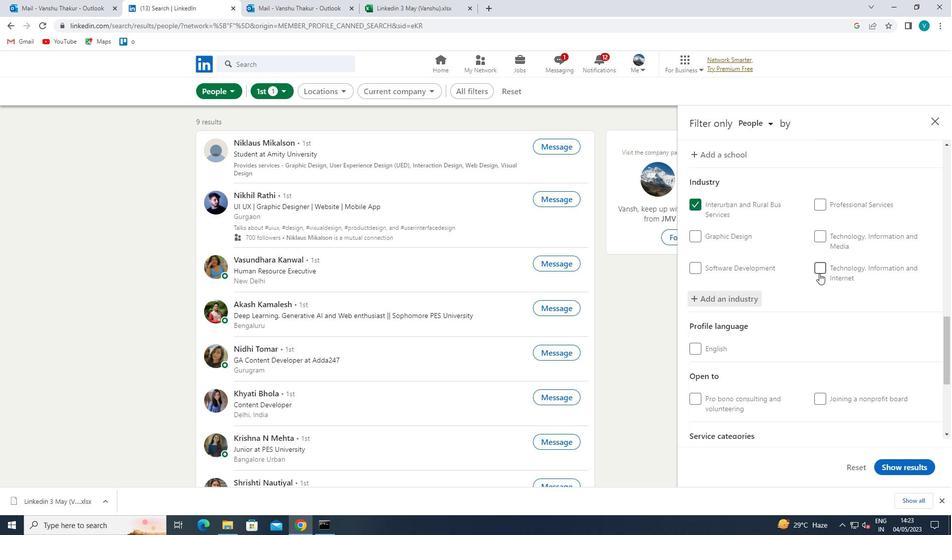 
Action: Mouse scrolled (819, 272) with delta (0, 0)
Screenshot: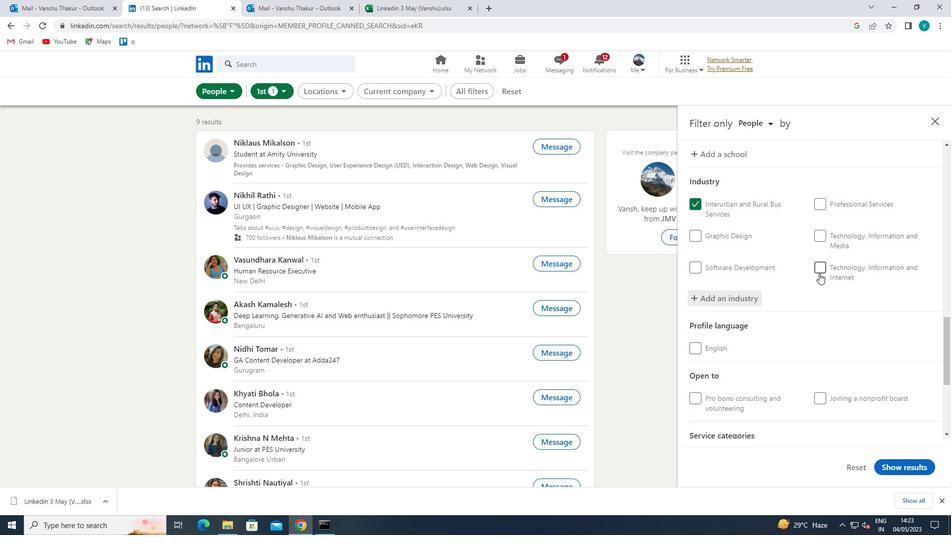 
Action: Mouse moved to (819, 274)
Screenshot: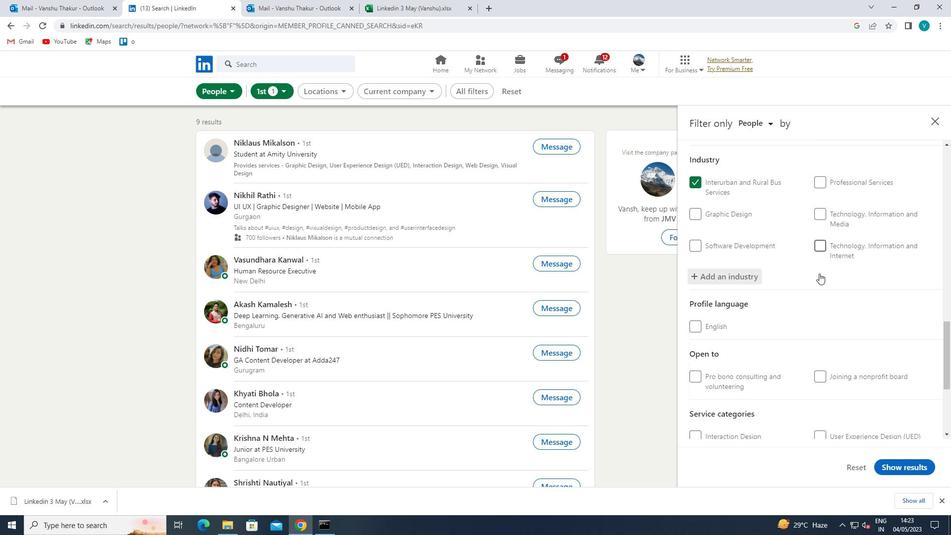 
Action: Mouse scrolled (819, 273) with delta (0, 0)
Screenshot: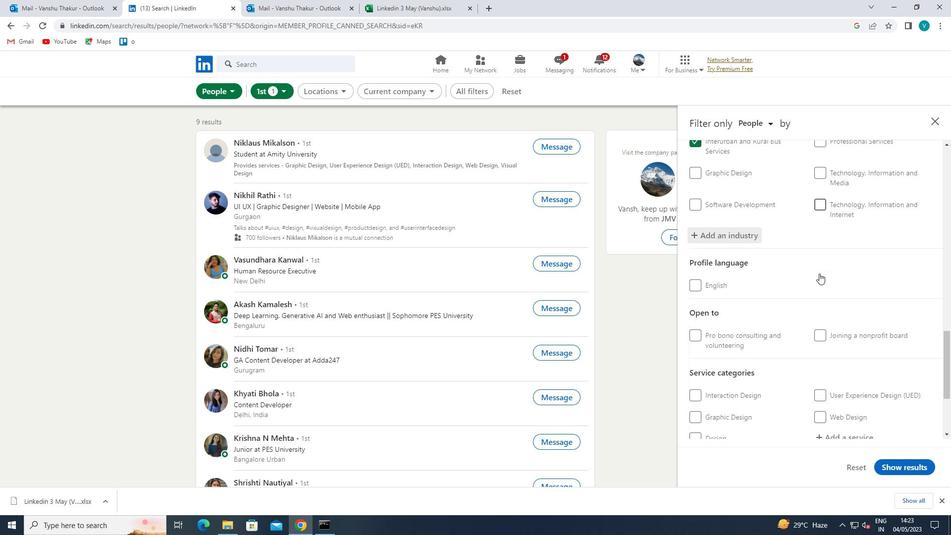 
Action: Mouse scrolled (819, 273) with delta (0, 0)
Screenshot: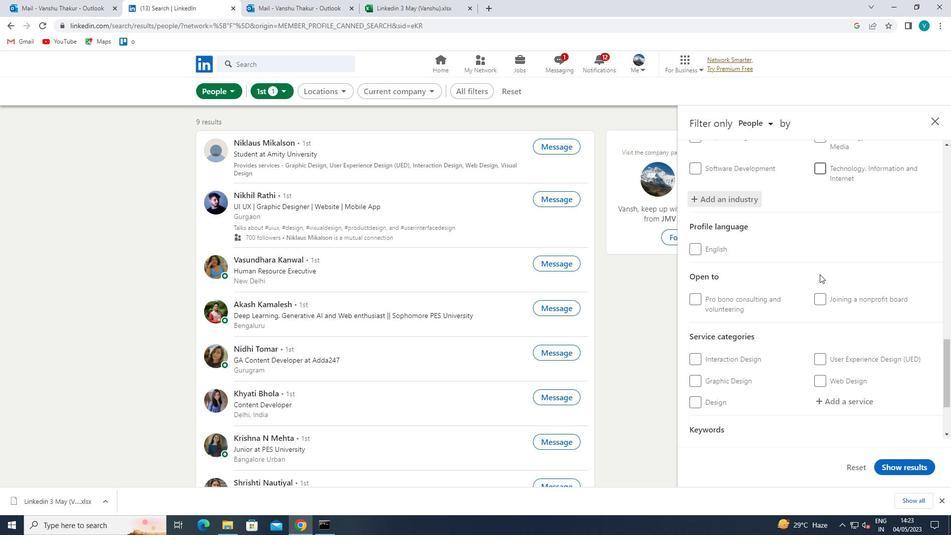 
Action: Mouse moved to (840, 295)
Screenshot: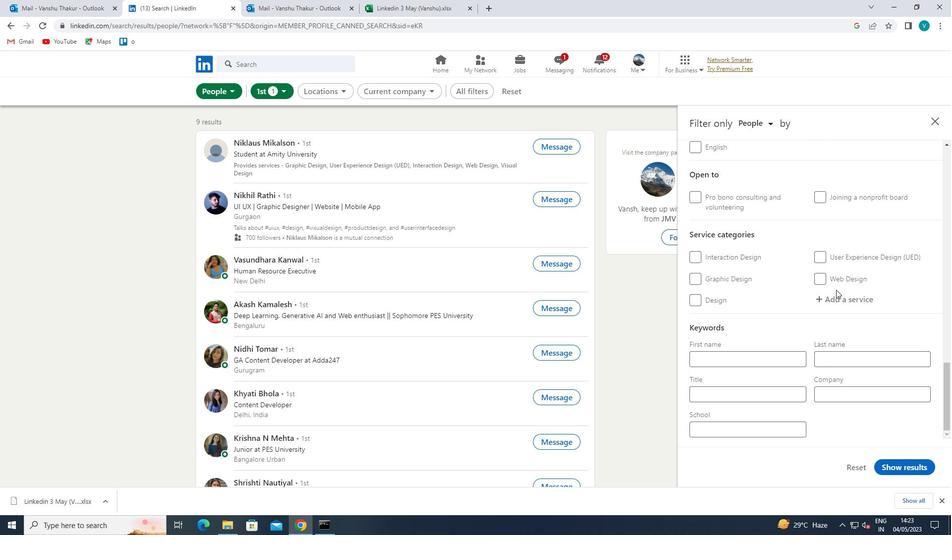 
Action: Mouse pressed left at (840, 295)
Screenshot: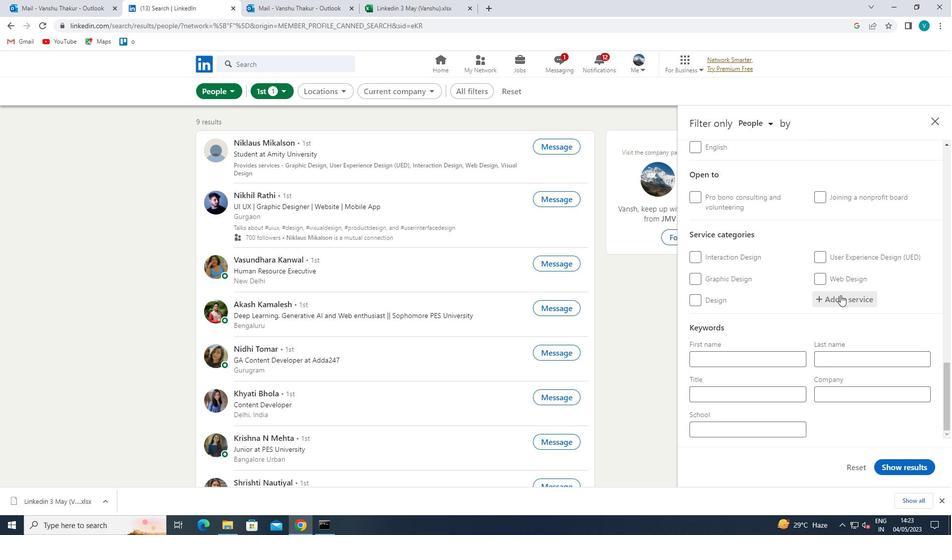 
Action: Mouse moved to (841, 296)
Screenshot: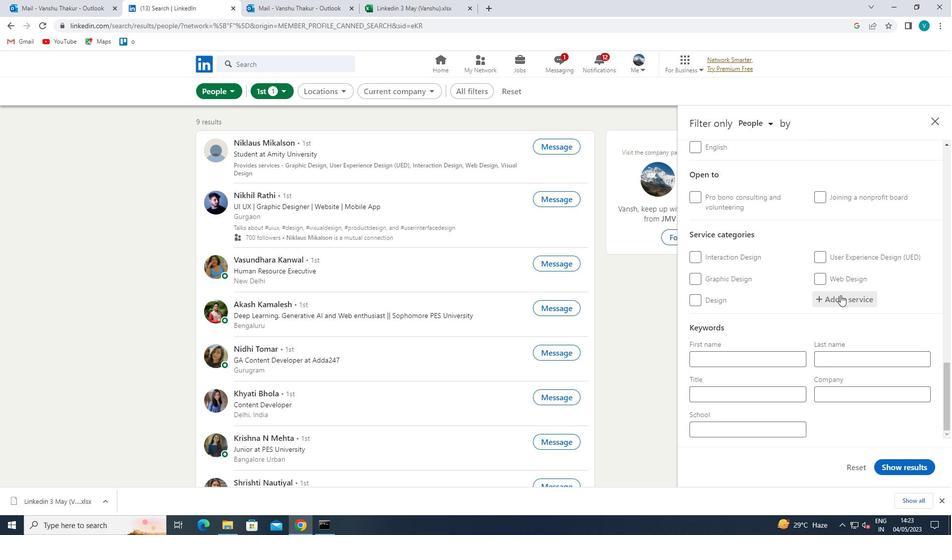 
Action: Key pressed <Key.shift>USE
Screenshot: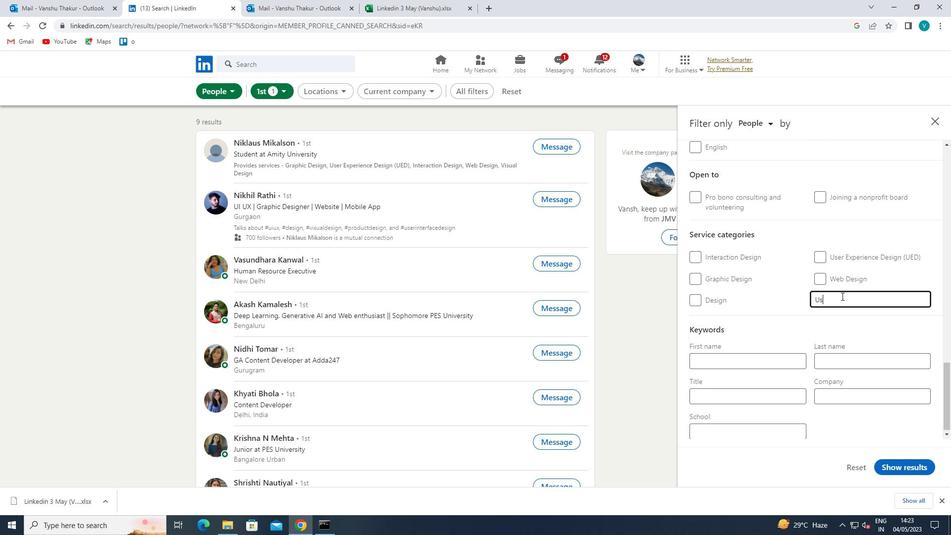 
Action: Mouse moved to (841, 296)
Screenshot: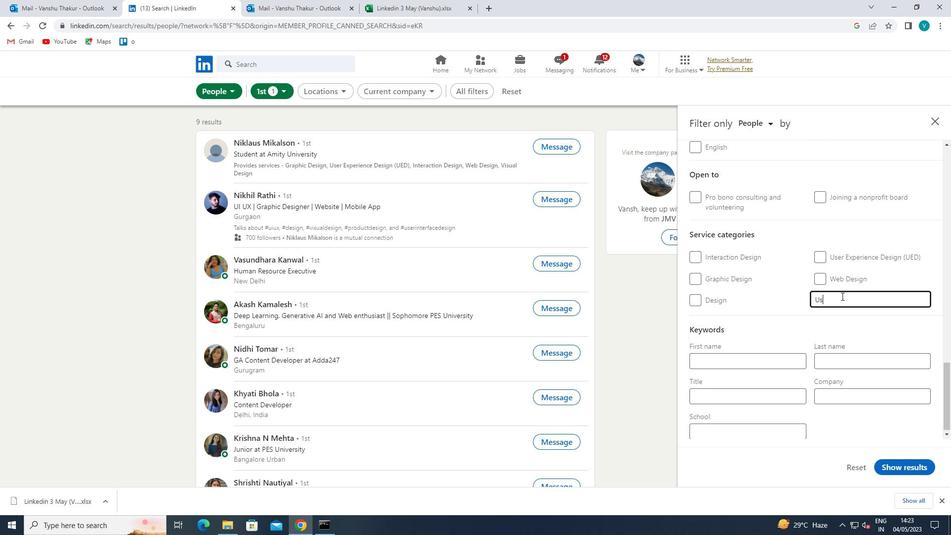 
Action: Key pressed R<Key.space><Key.shift>EXPER
Screenshot: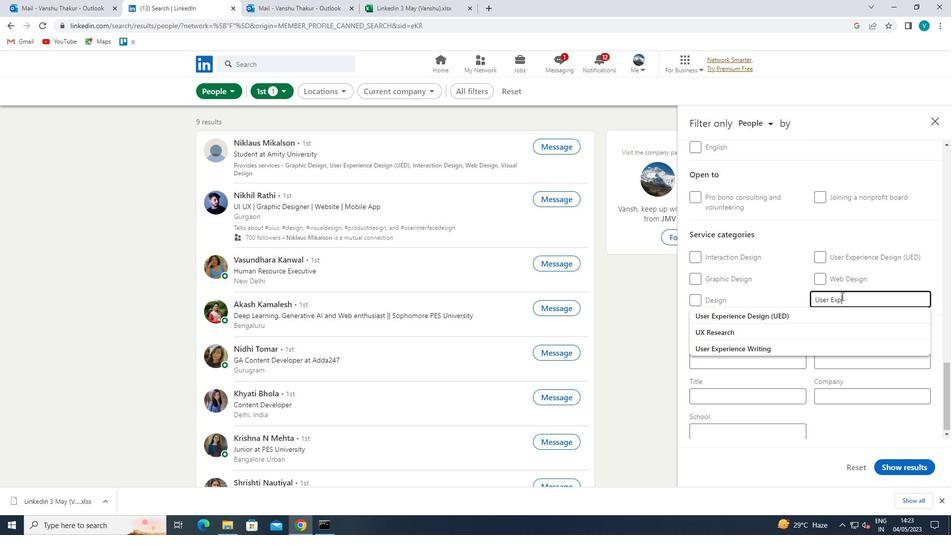 
Action: Mouse moved to (822, 314)
Screenshot: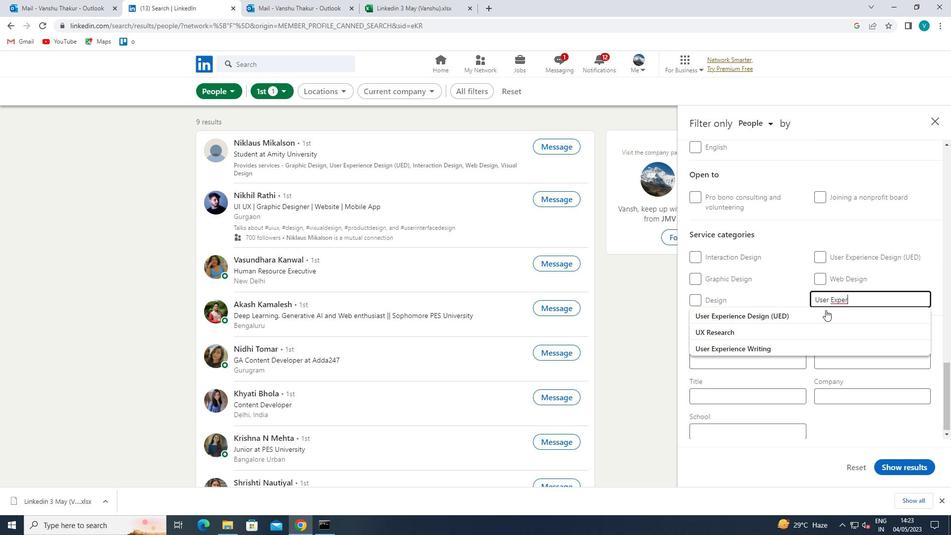 
Action: Mouse pressed left at (822, 314)
Screenshot: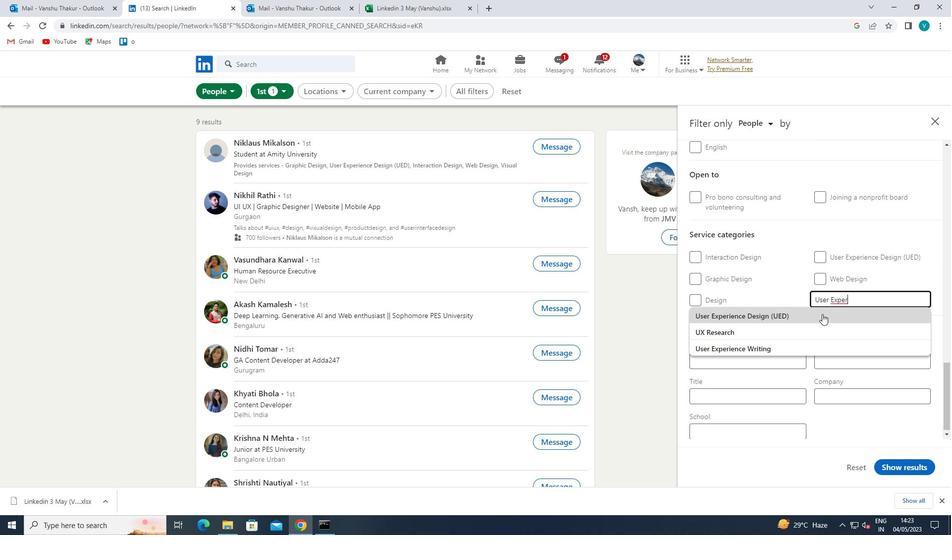 
Action: Mouse moved to (823, 319)
Screenshot: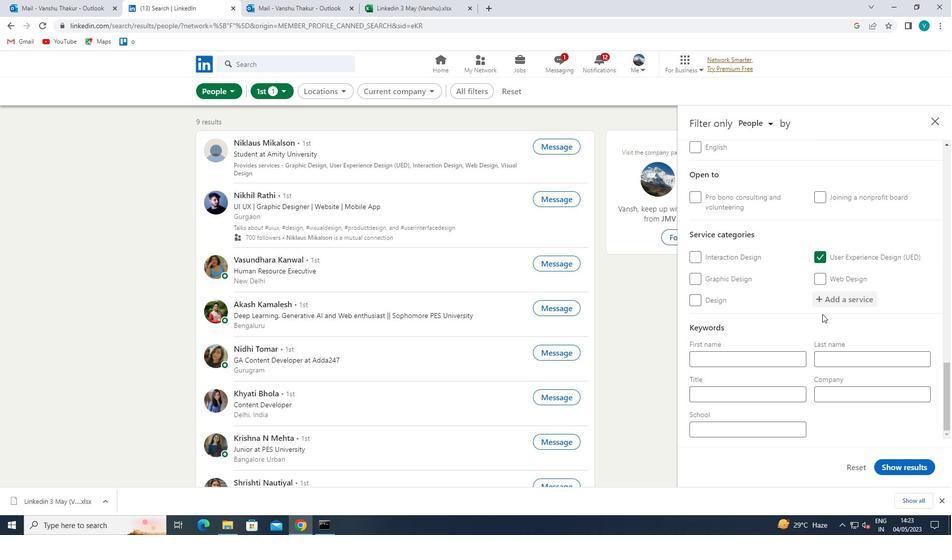 
Action: Mouse scrolled (823, 318) with delta (0, 0)
Screenshot: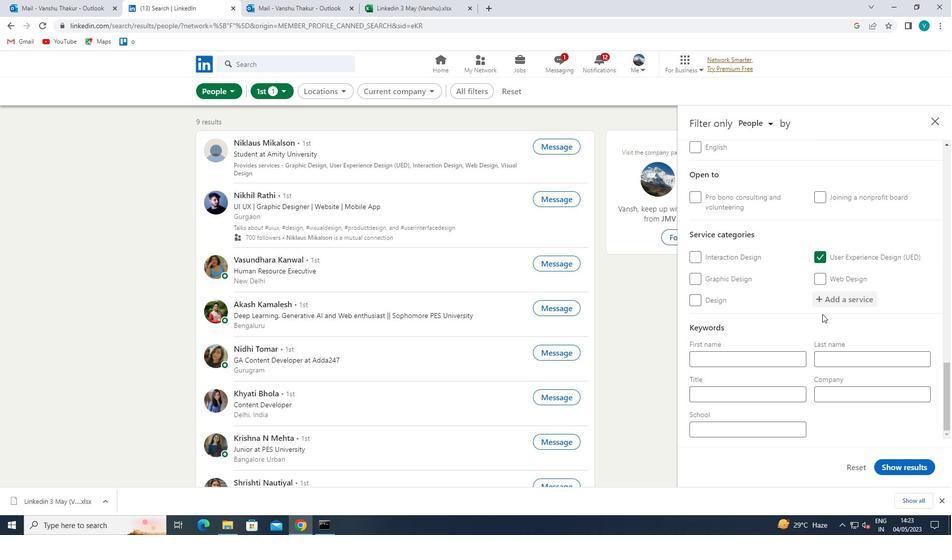 
Action: Mouse moved to (823, 321)
Screenshot: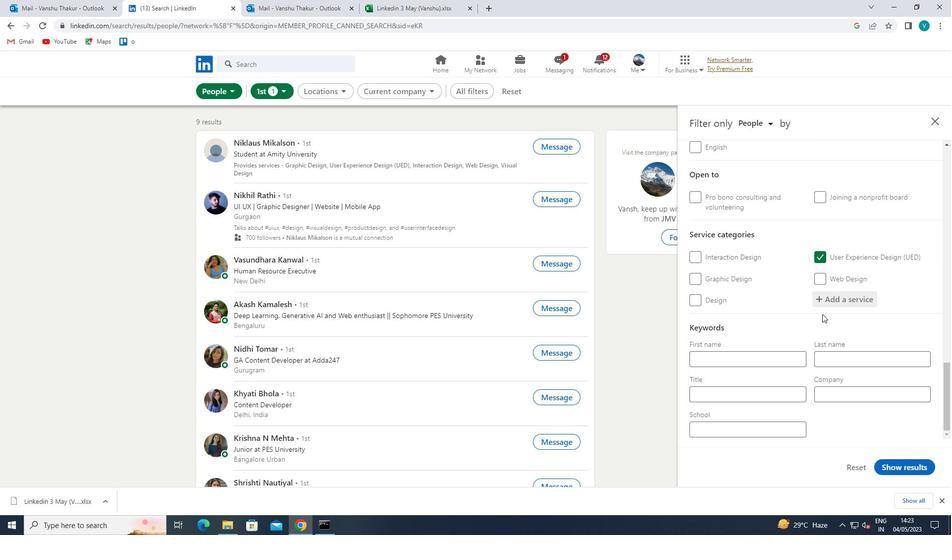 
Action: Mouse scrolled (823, 320) with delta (0, 0)
Screenshot: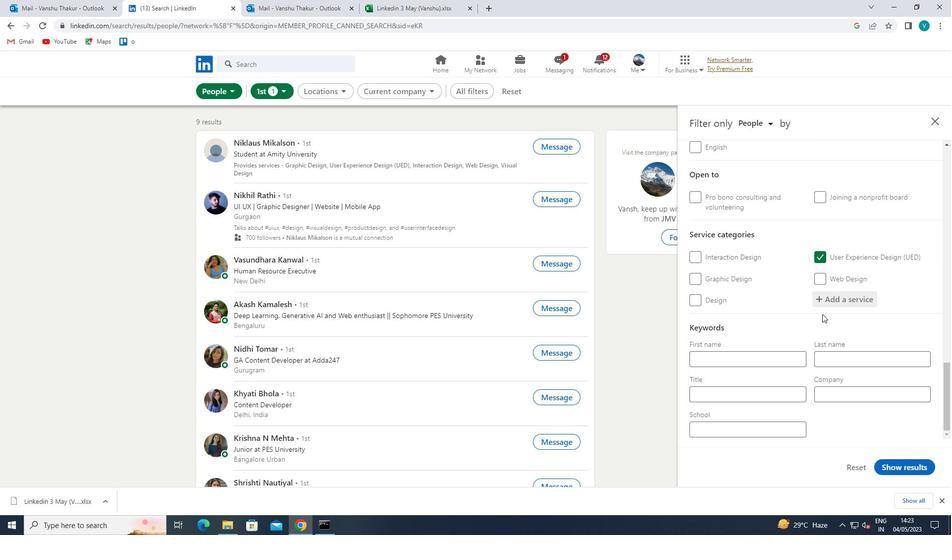 
Action: Mouse moved to (822, 322)
Screenshot: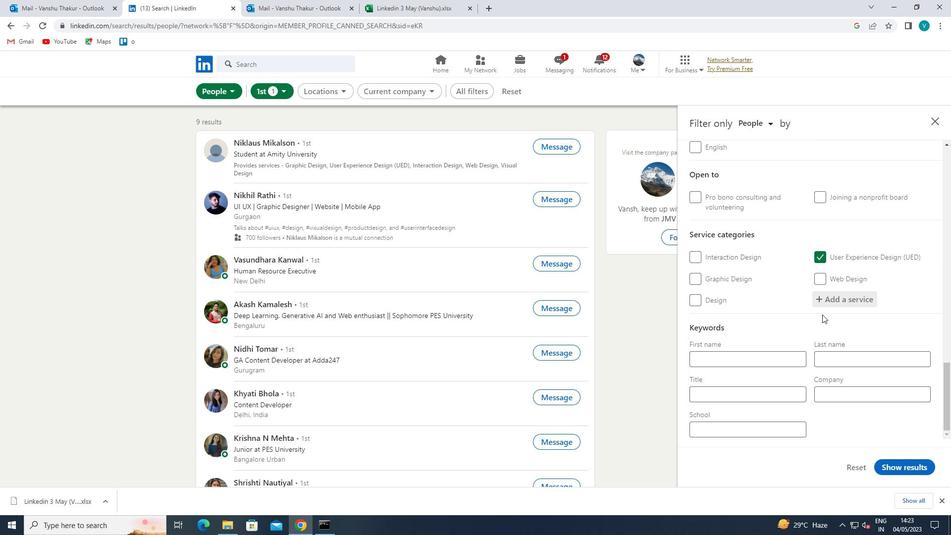 
Action: Mouse scrolled (822, 322) with delta (0, 0)
Screenshot: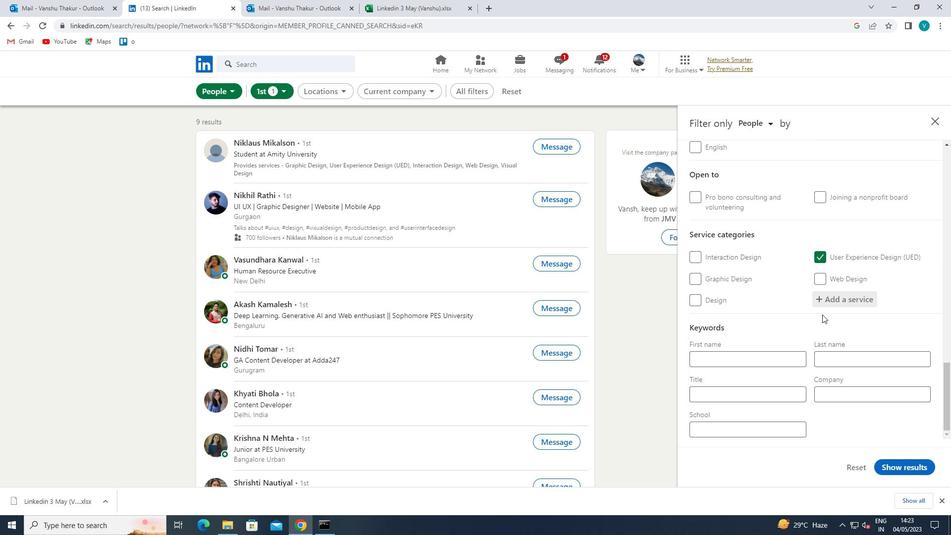 
Action: Mouse moved to (758, 391)
Screenshot: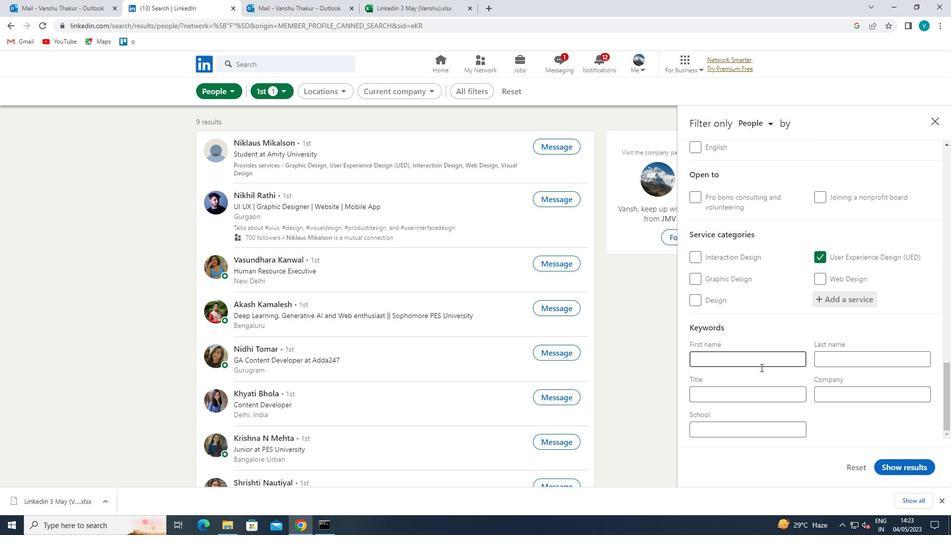 
Action: Mouse pressed left at (758, 391)
Screenshot: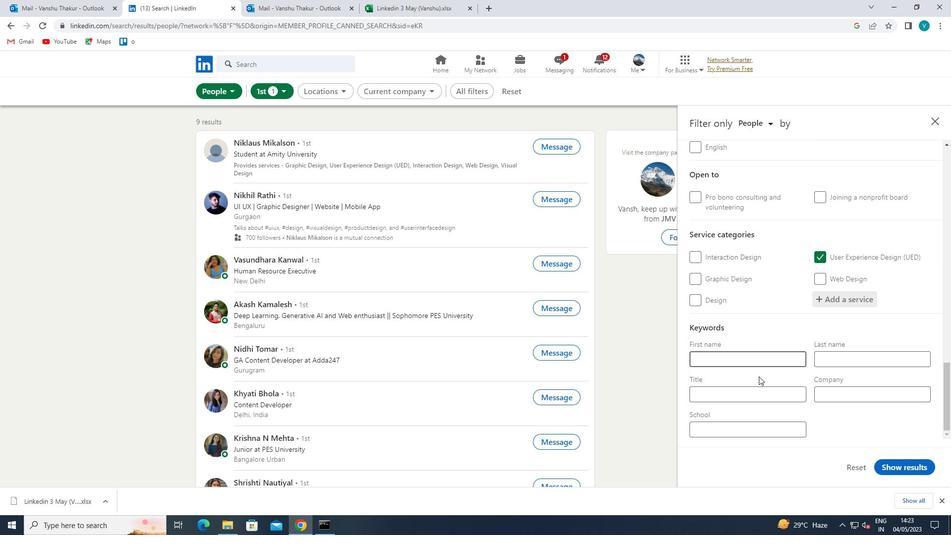 
Action: Key pressed <Key.shift>MERCHANDISING<Key.space><Key.shift>ASSOCIATE<Key.space>
Screenshot: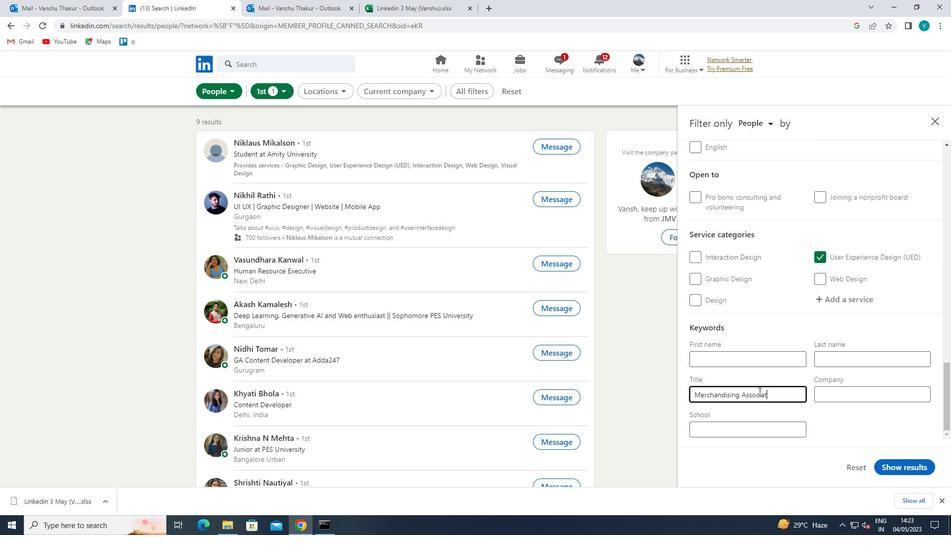 
Action: Mouse moved to (920, 473)
Screenshot: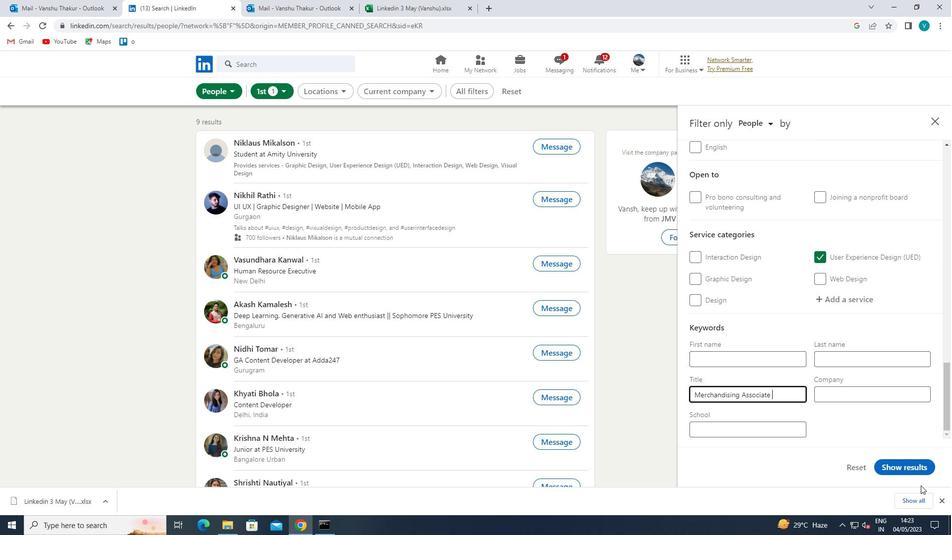 
Action: Mouse pressed left at (920, 473)
Screenshot: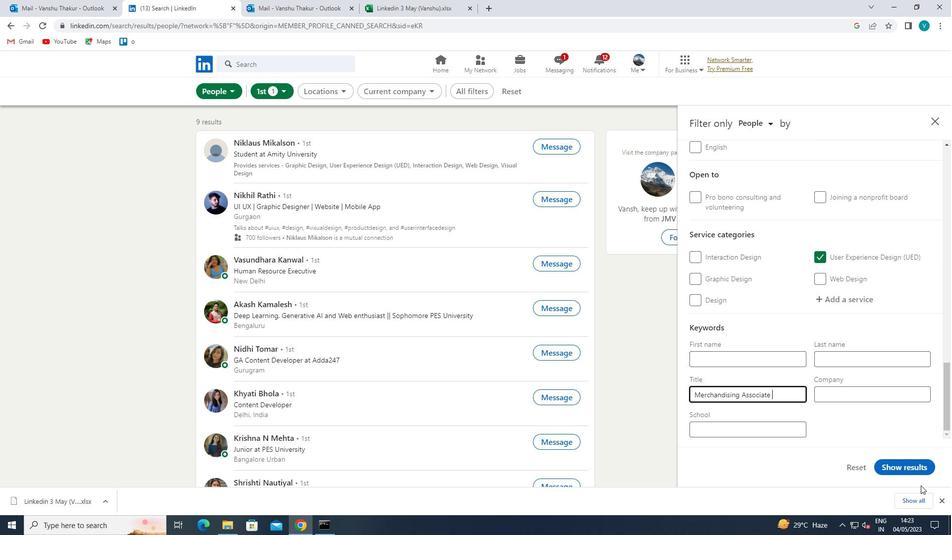 
